 Task: Look for space in Nizhniy Tagil, Russia from 5th September, 2023 to 13th September, 2023 for 6 adults in price range Rs.15000 to Rs.20000. Place can be entire place with 3 bedrooms having 3 beds and 3 bathrooms. Property type can be house, flat, guest house. Amenities needed are: washing machine. Booking option can be shelf check-in. Required host language is English.
Action: Mouse moved to (407, 62)
Screenshot: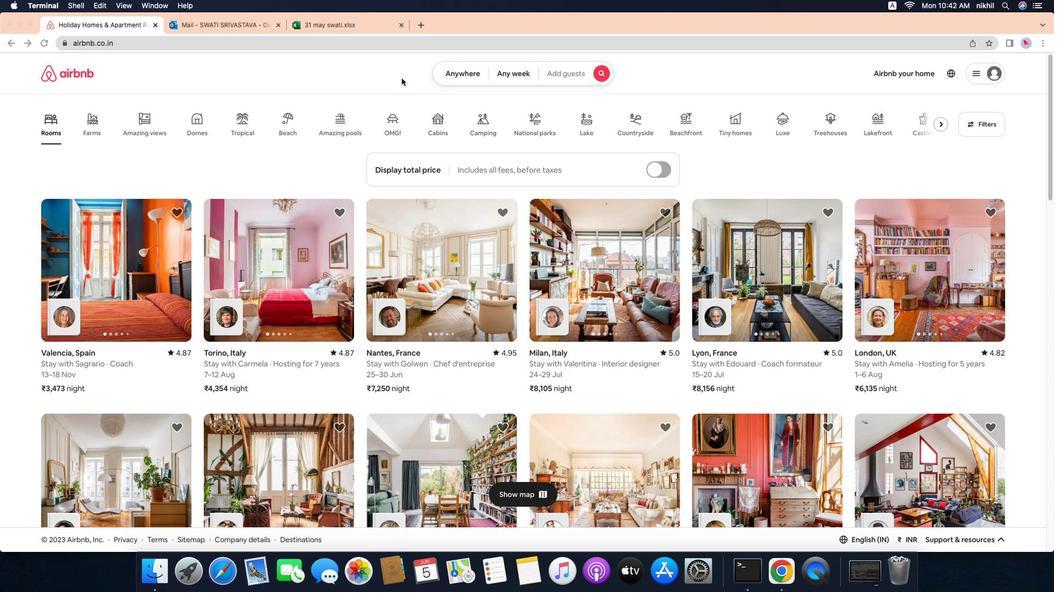 
Action: Mouse pressed left at (407, 62)
Screenshot: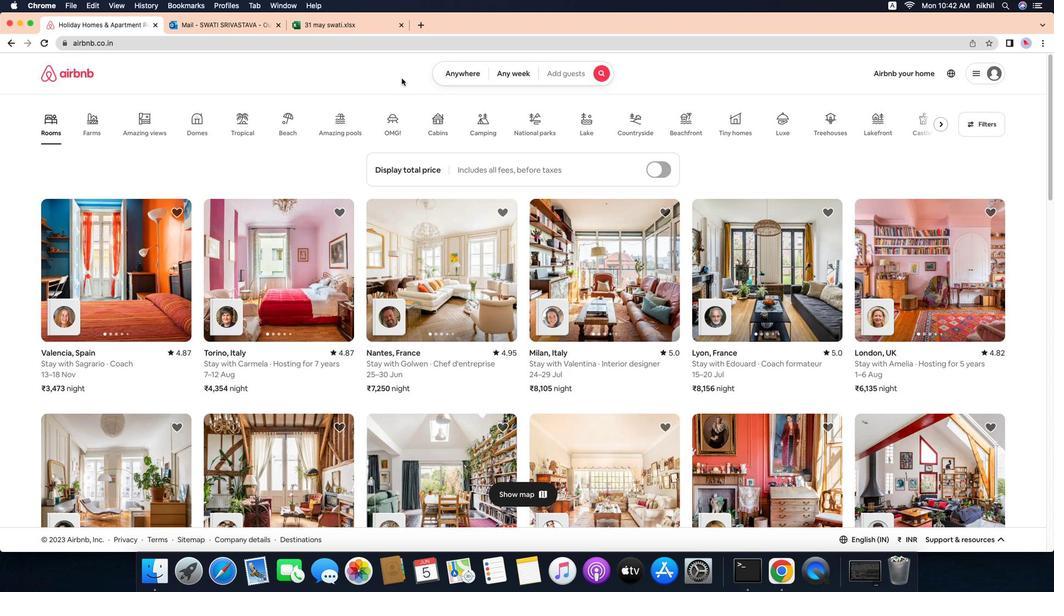 
Action: Mouse moved to (451, 56)
Screenshot: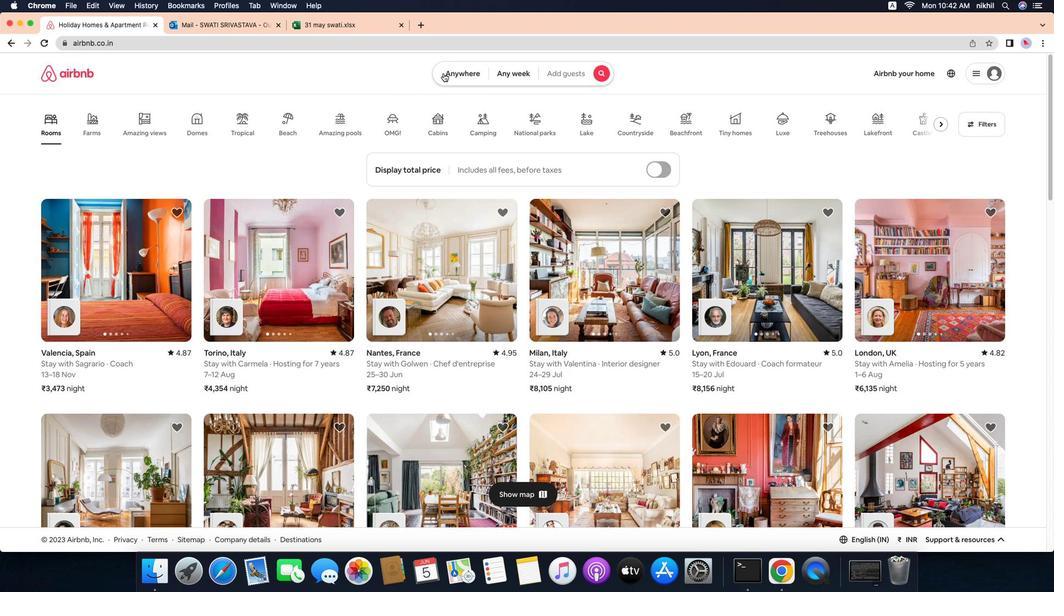 
Action: Mouse pressed left at (451, 56)
Screenshot: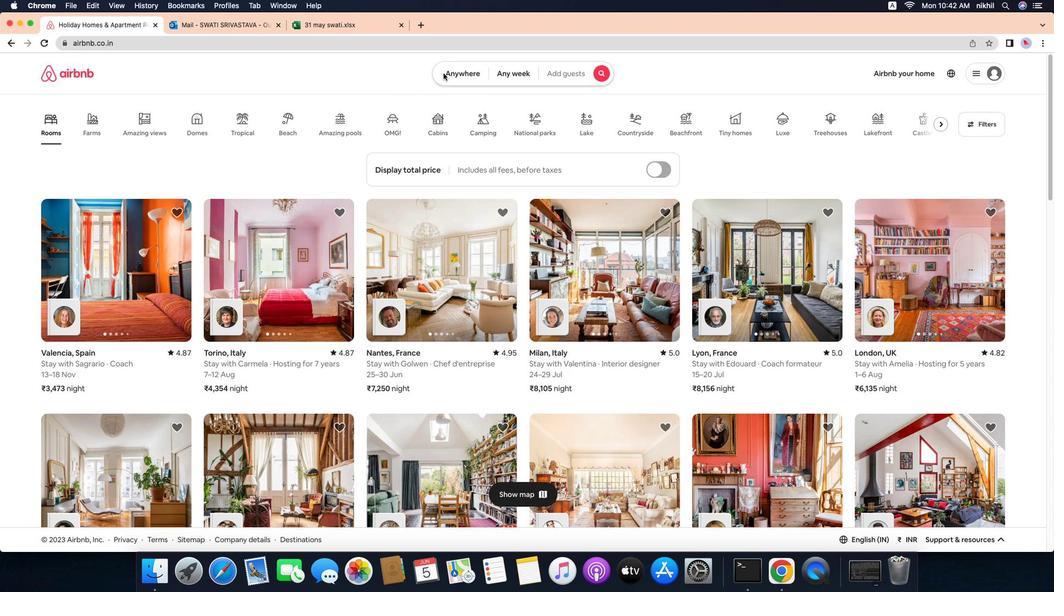 
Action: Mouse moved to (373, 99)
Screenshot: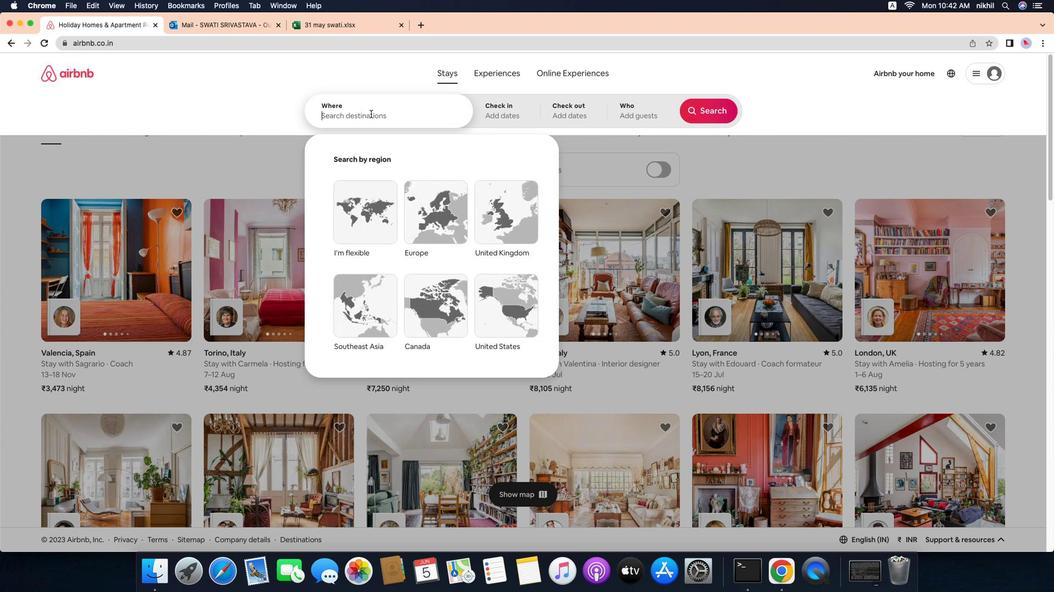 
Action: Mouse pressed left at (373, 99)
Screenshot: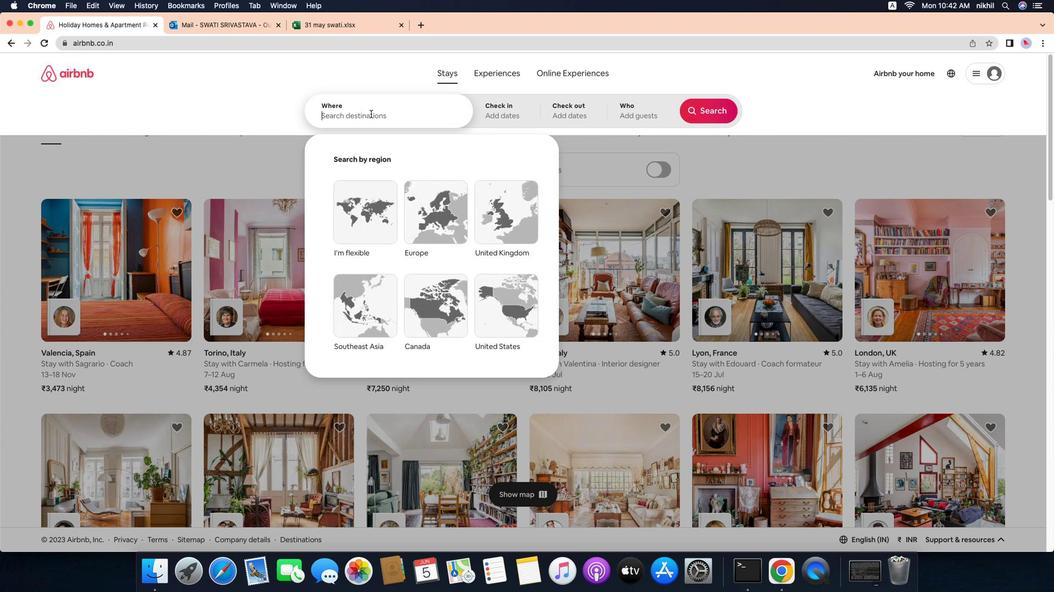 
Action: Key pressed Key.caps_lock'N'Key.caps_lock'i''z''h''n''i''y'Key.spaceKey.caps_lock'T'Key.caps_lock'a''g''i''l'','Key.spaceKey.caps_lock'R'Key.caps_lock'u''s''s''i''a'
Screenshot: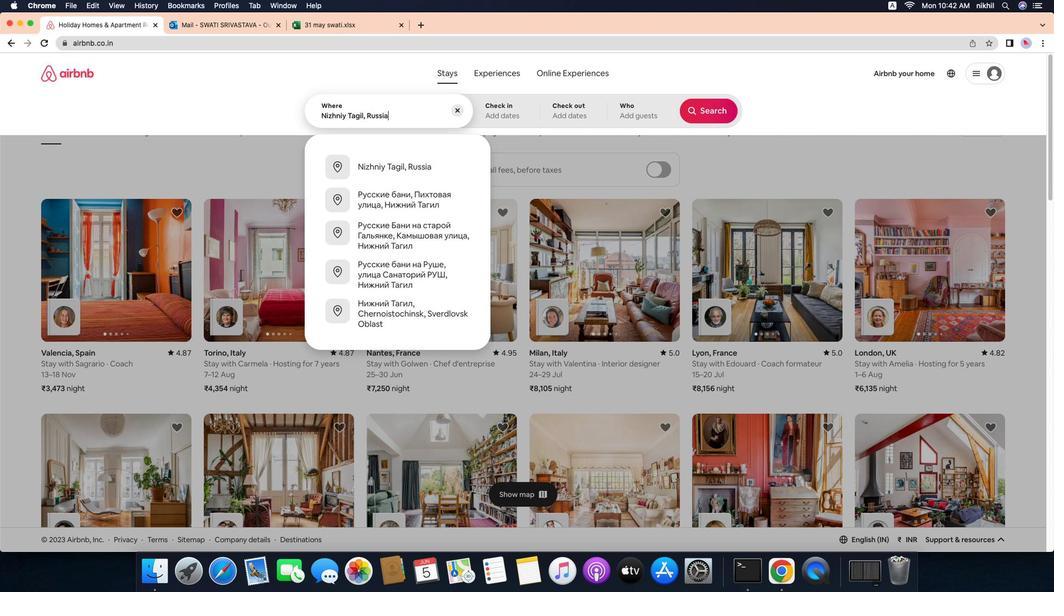 
Action: Mouse moved to (373, 99)
Screenshot: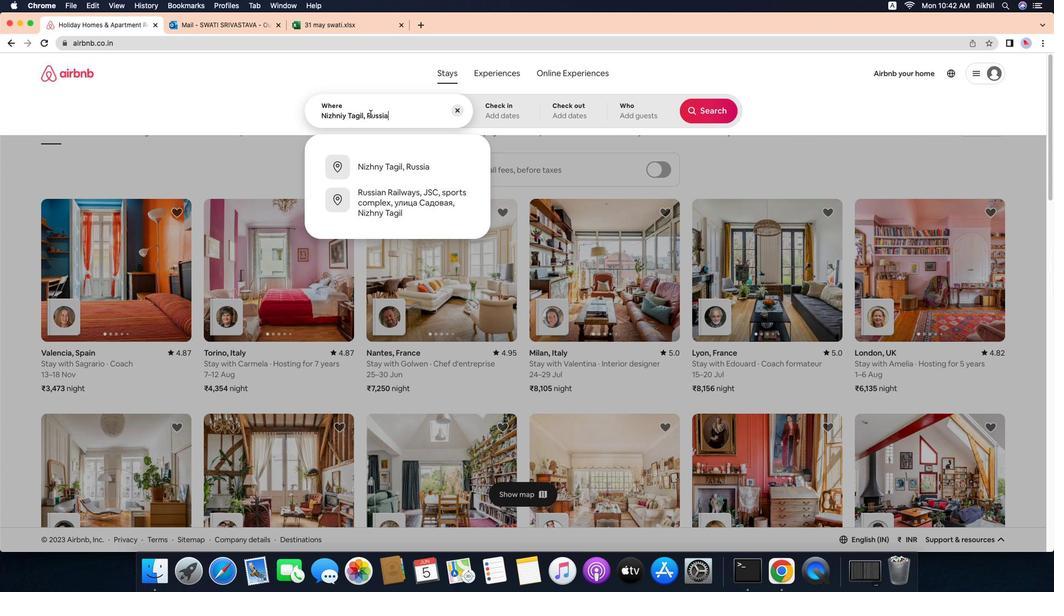 
Action: Key pressed Key.enter
Screenshot: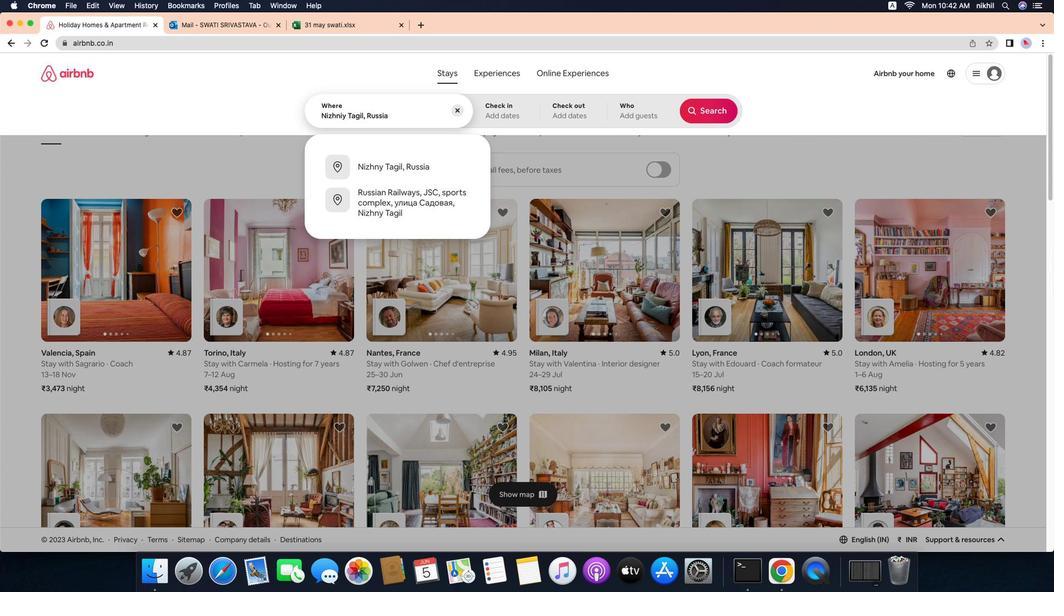 
Action: Mouse moved to (732, 187)
Screenshot: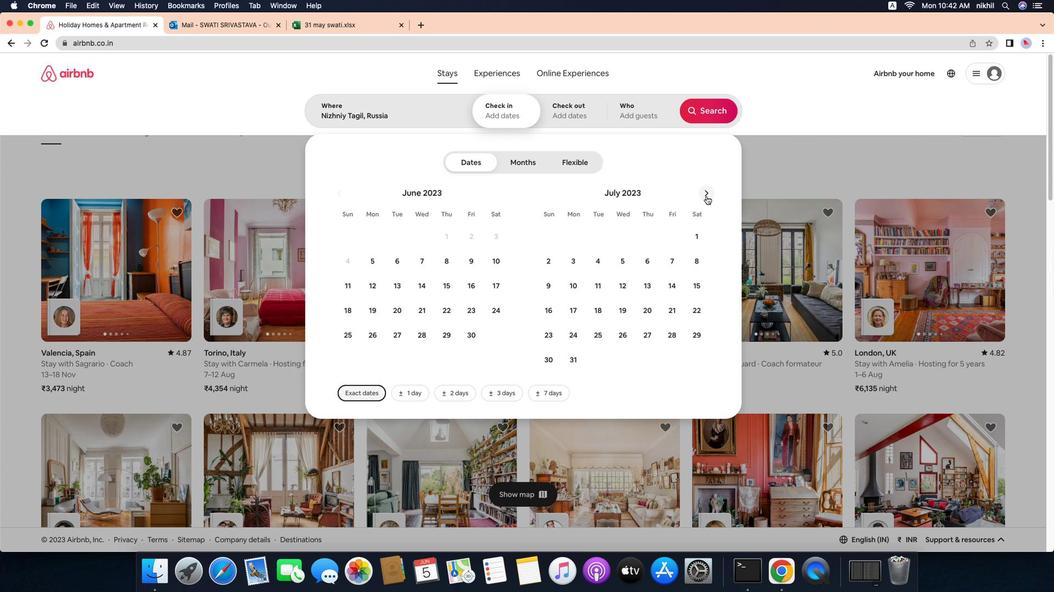 
Action: Mouse pressed left at (732, 187)
Screenshot: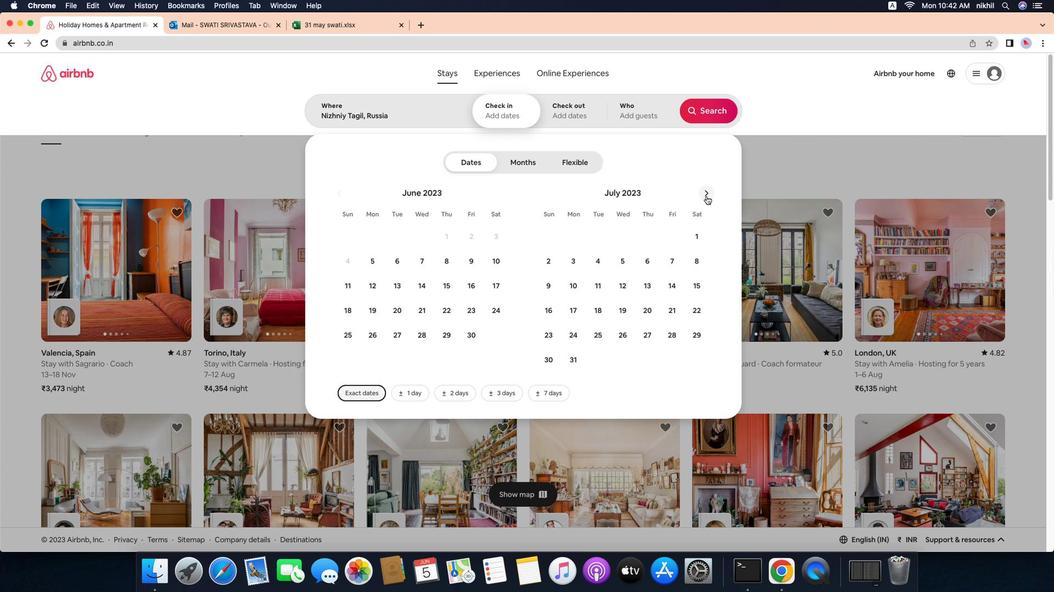 
Action: Mouse pressed left at (732, 187)
Screenshot: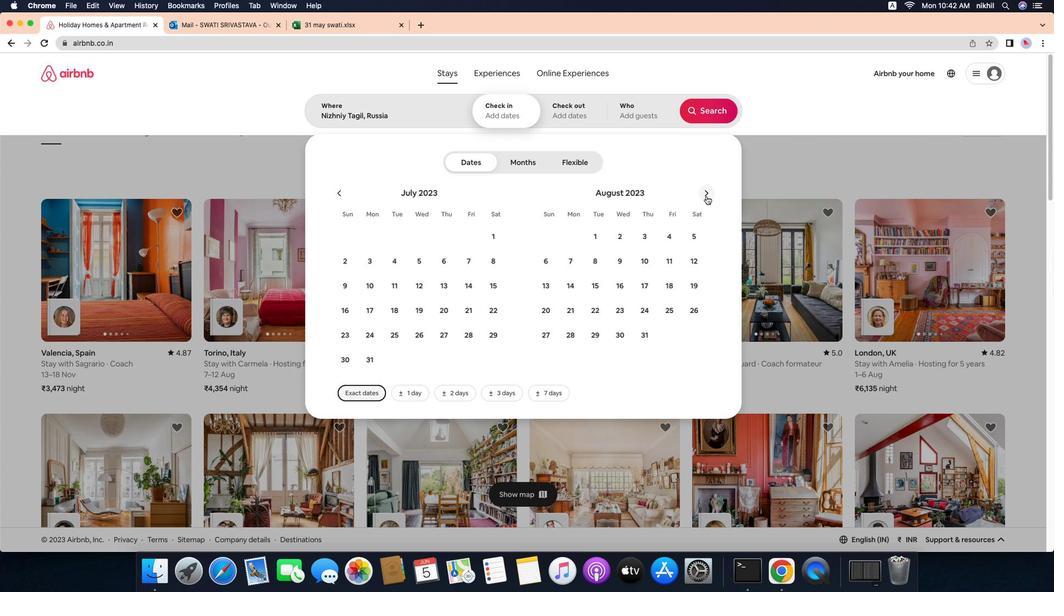 
Action: Mouse moved to (614, 259)
Screenshot: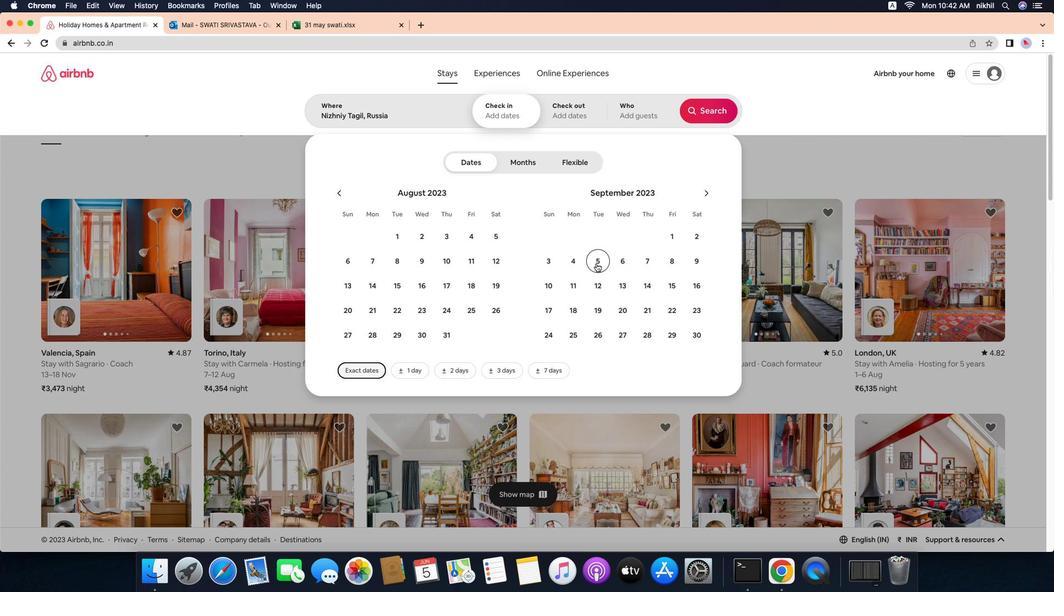 
Action: Mouse pressed left at (614, 259)
Screenshot: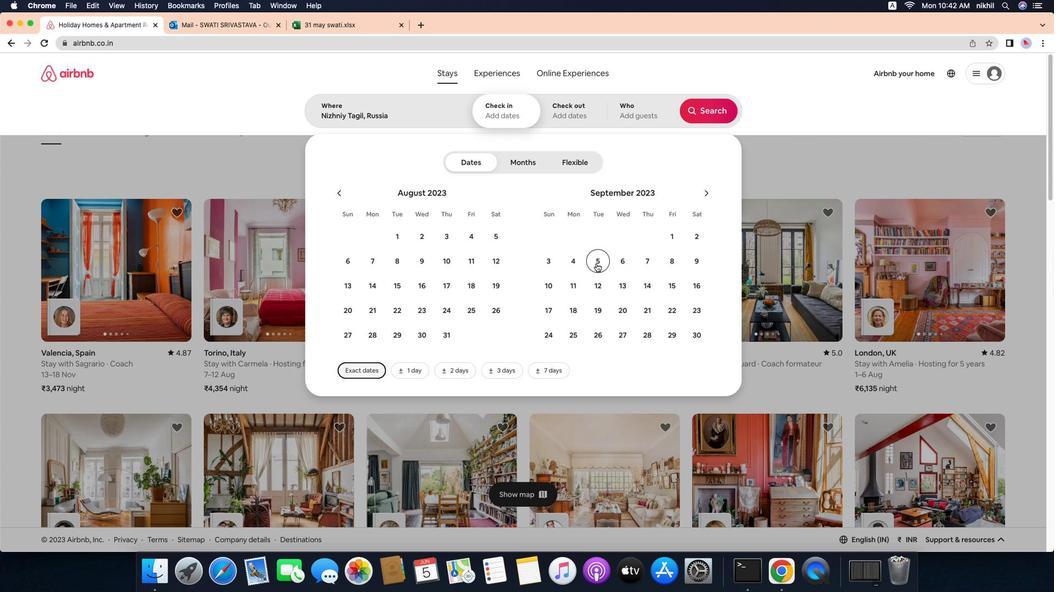 
Action: Mouse moved to (636, 278)
Screenshot: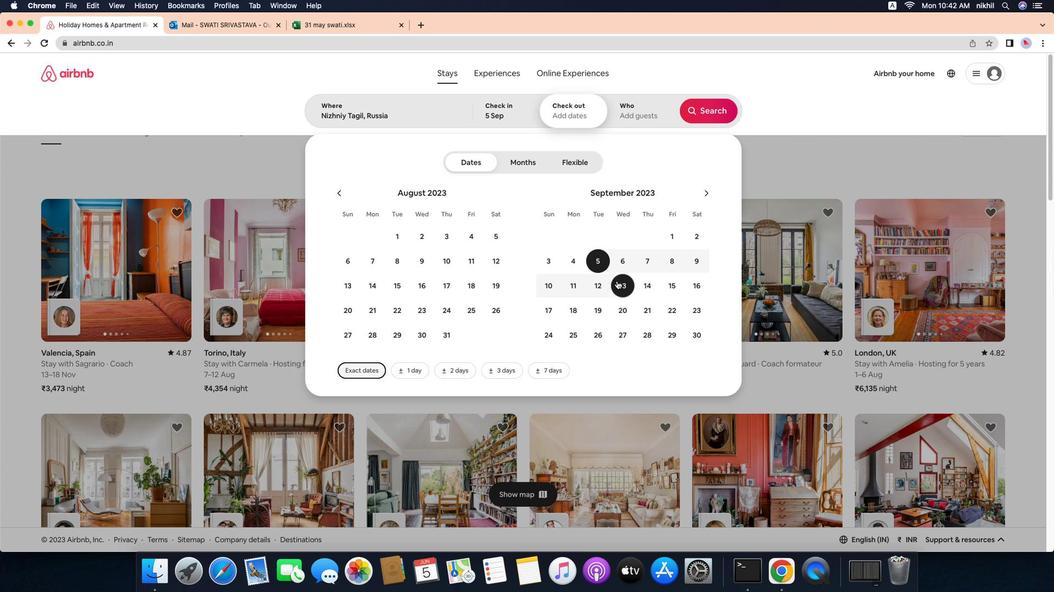 
Action: Mouse pressed left at (636, 278)
Screenshot: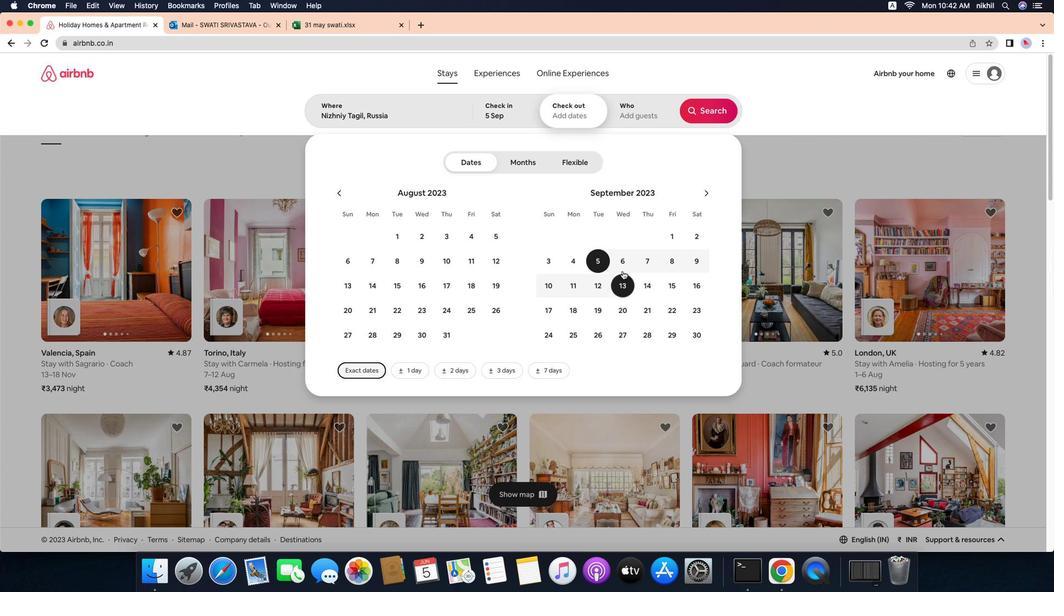 
Action: Mouse moved to (663, 99)
Screenshot: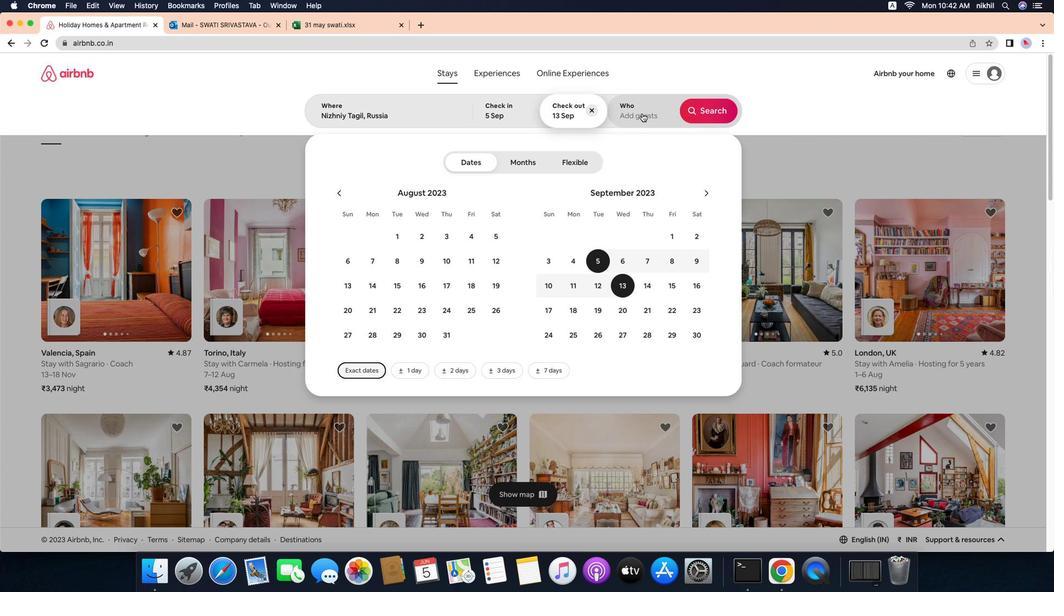 
Action: Mouse pressed left at (663, 99)
Screenshot: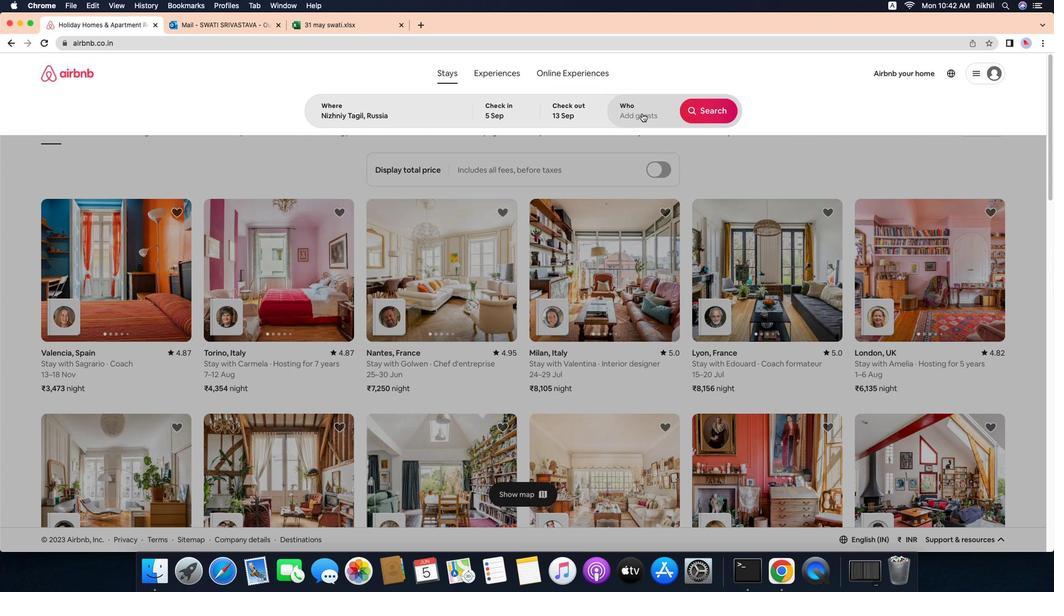 
Action: Mouse moved to (739, 152)
Screenshot: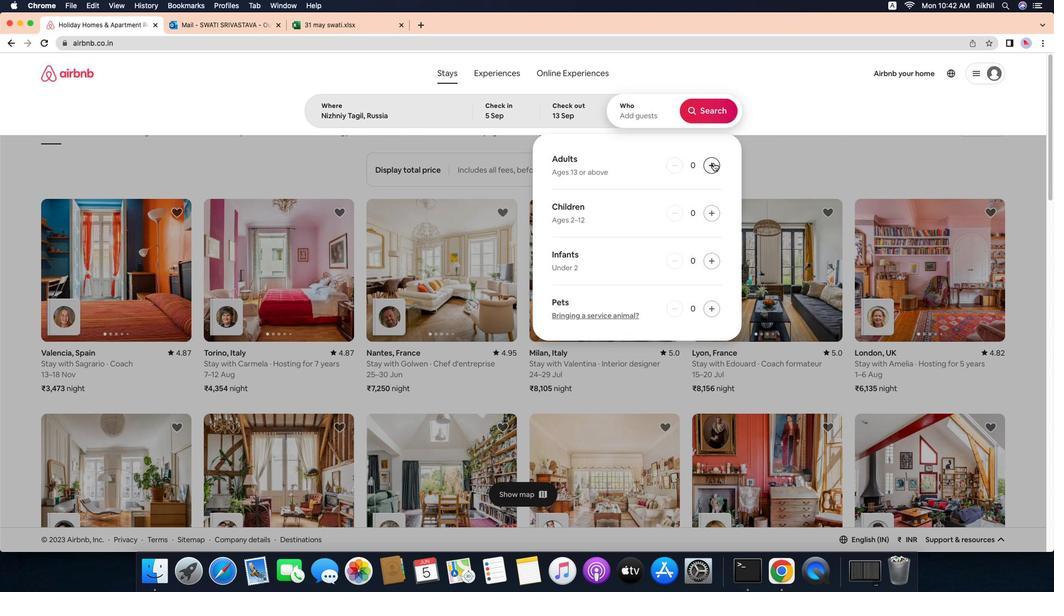 
Action: Mouse pressed left at (739, 152)
Screenshot: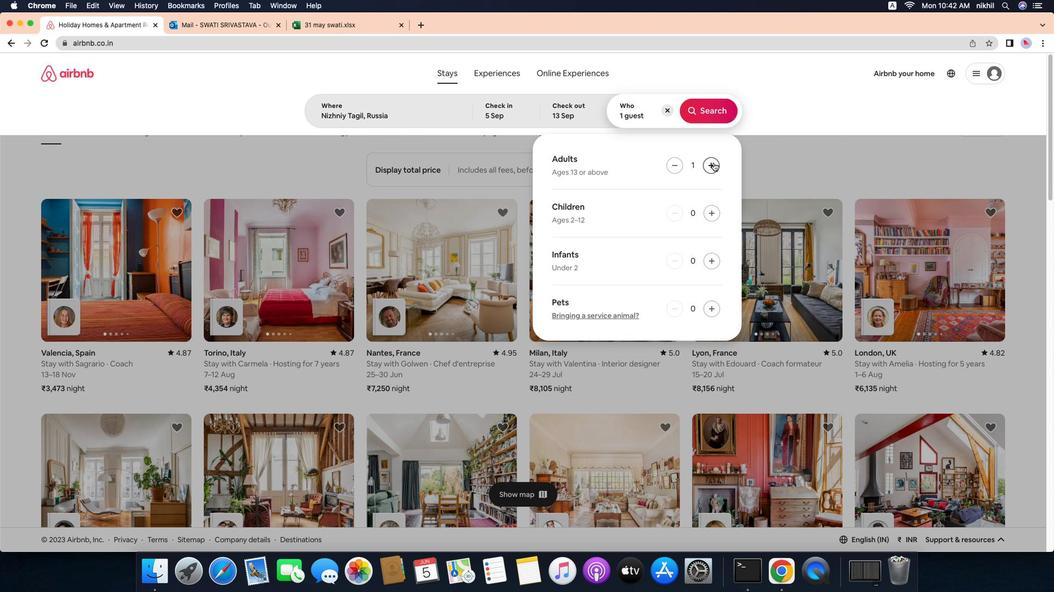 
Action: Mouse pressed left at (739, 152)
Screenshot: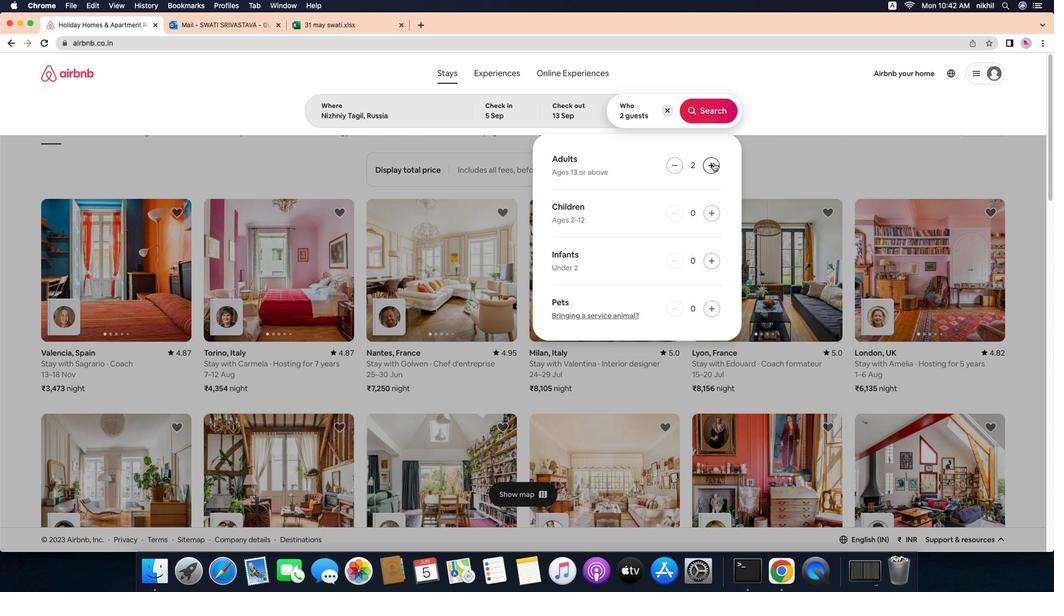 
Action: Mouse pressed left at (739, 152)
Screenshot: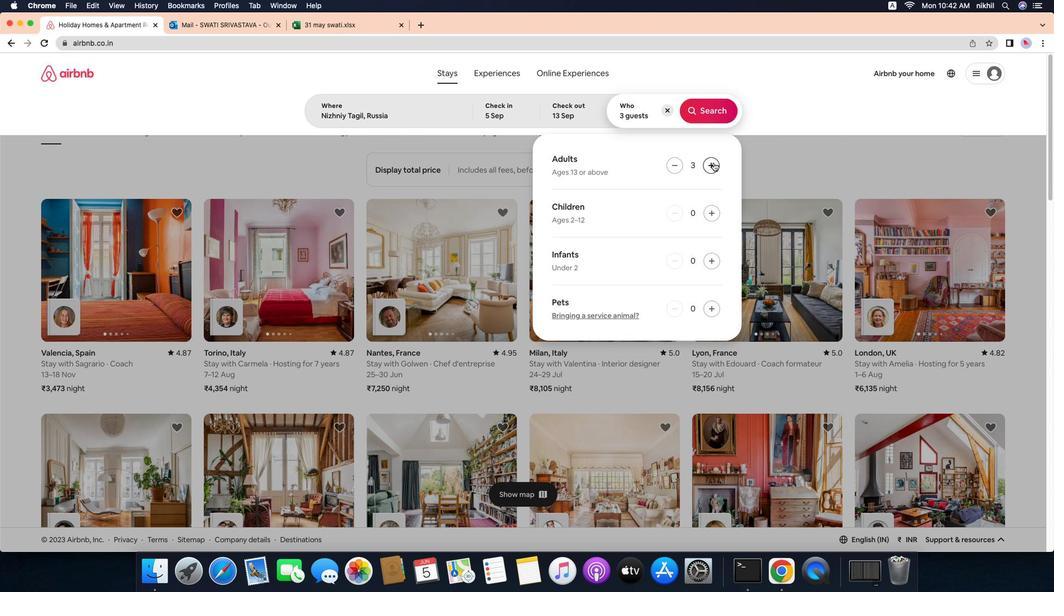 
Action: Mouse pressed left at (739, 152)
Screenshot: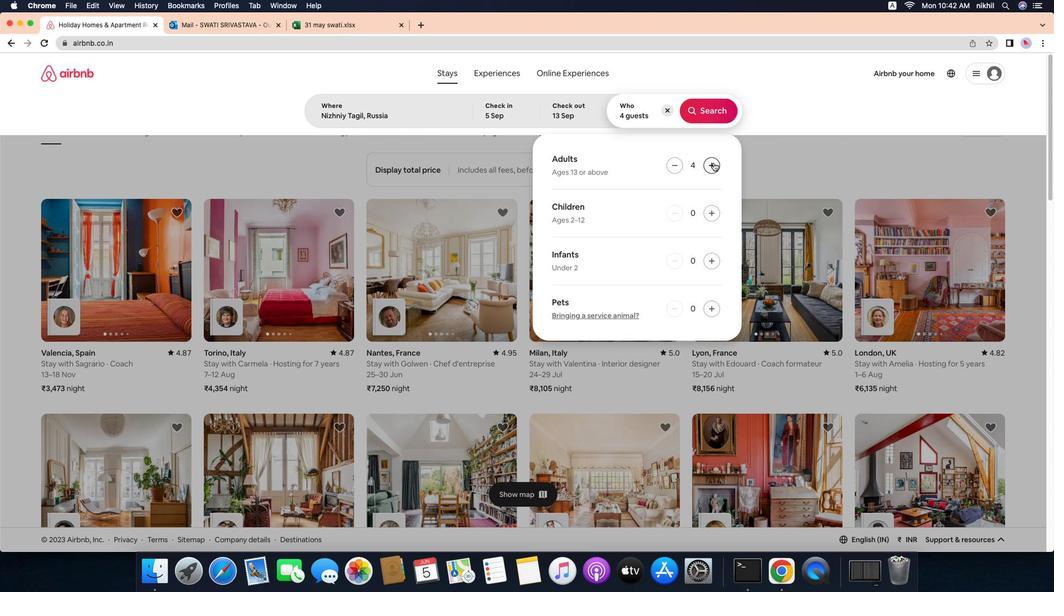 
Action: Mouse pressed left at (739, 152)
Screenshot: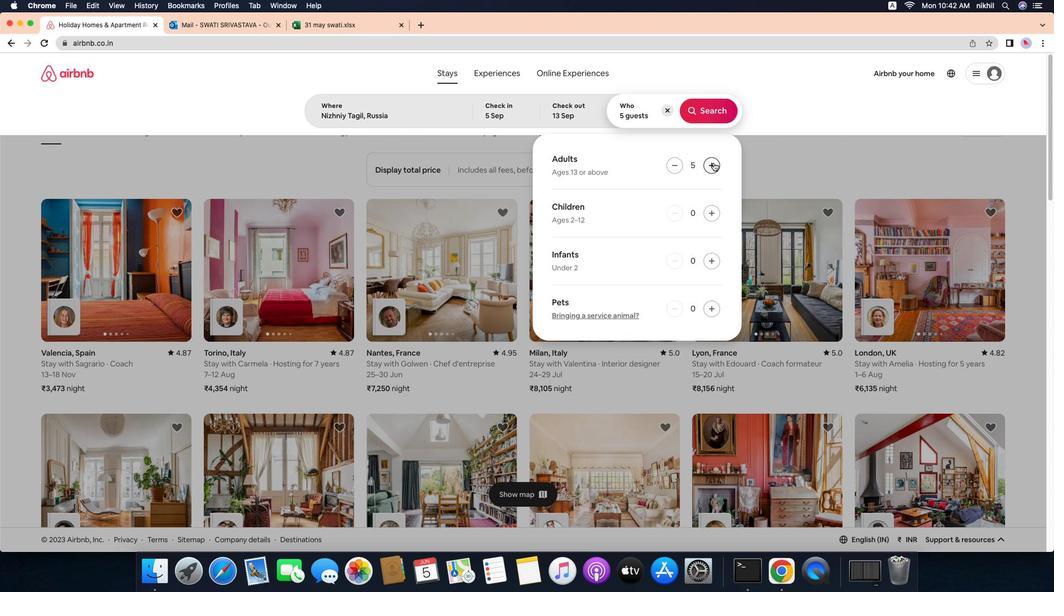 
Action: Mouse pressed left at (739, 152)
Screenshot: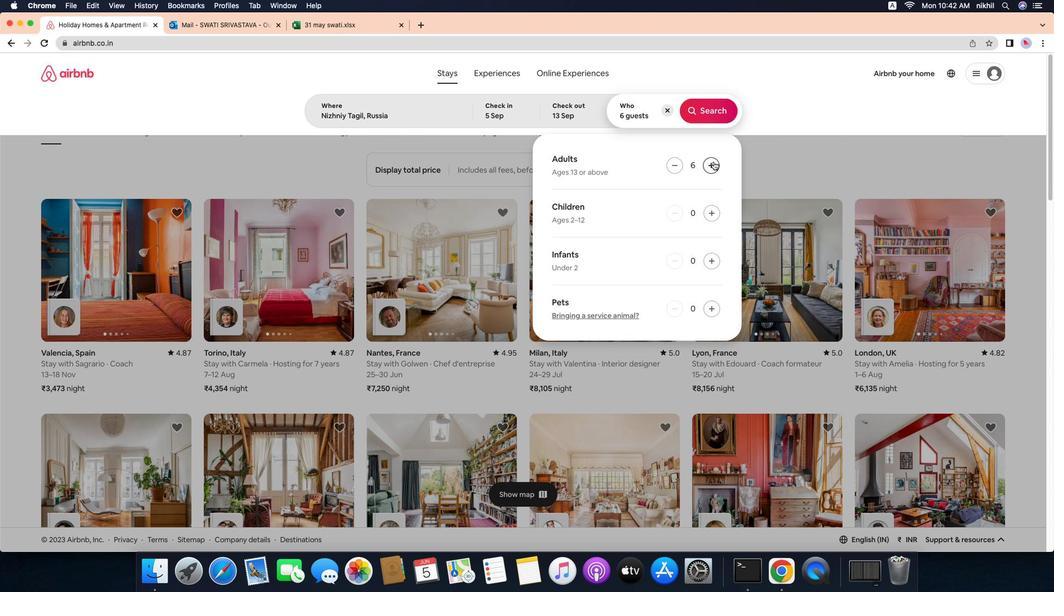 
Action: Mouse moved to (739, 102)
Screenshot: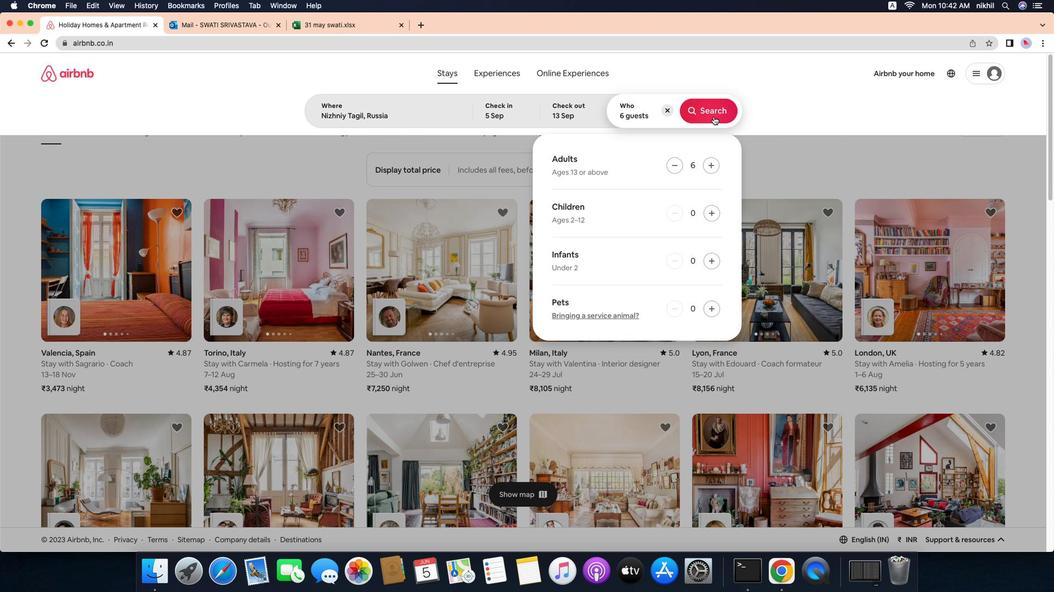 
Action: Mouse pressed left at (739, 102)
Screenshot: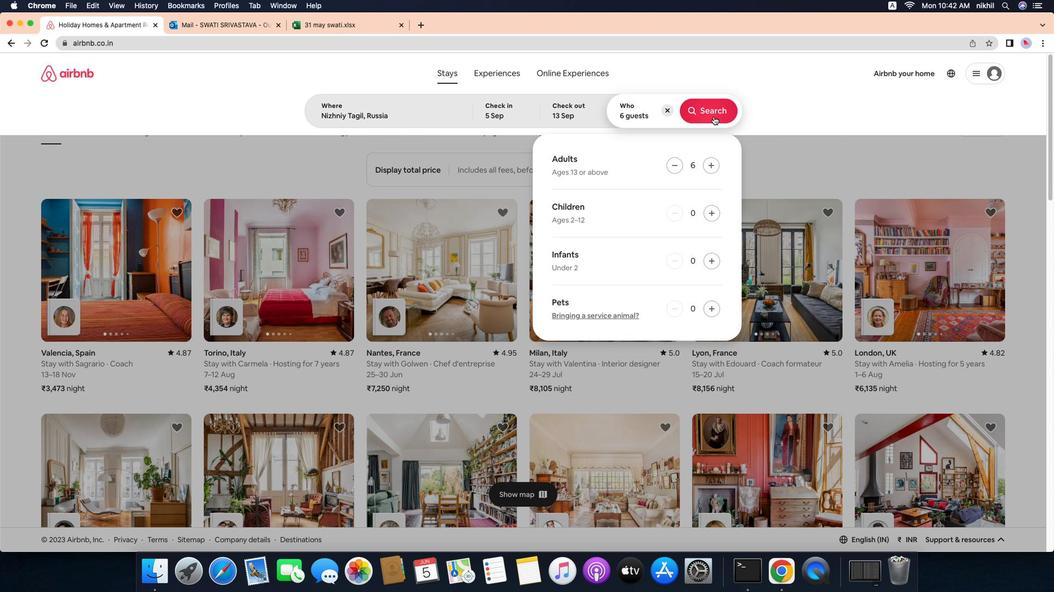 
Action: Mouse moved to (1042, 108)
Screenshot: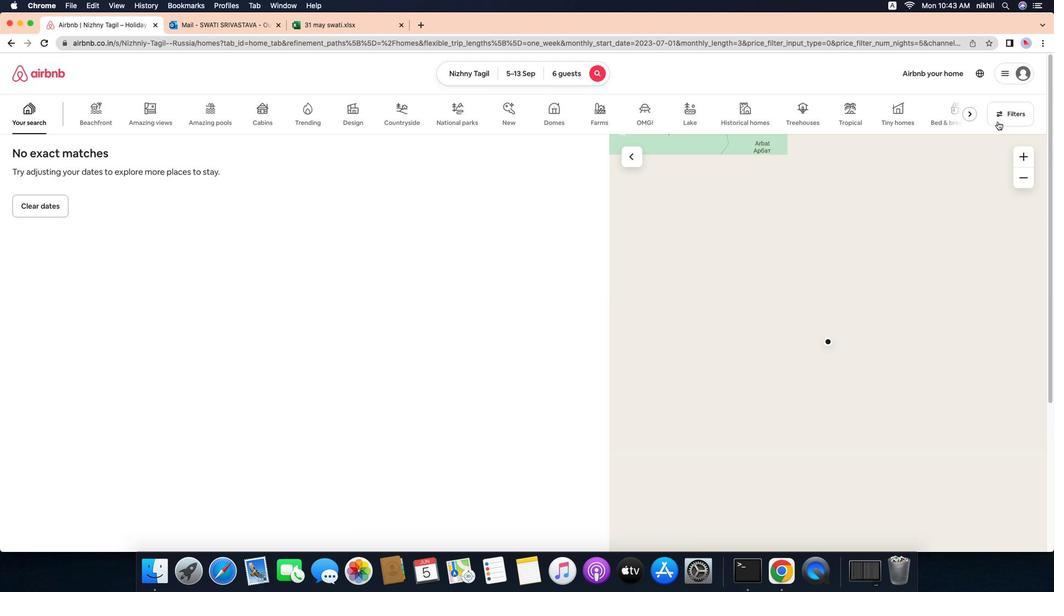 
Action: Mouse pressed left at (1042, 108)
Screenshot: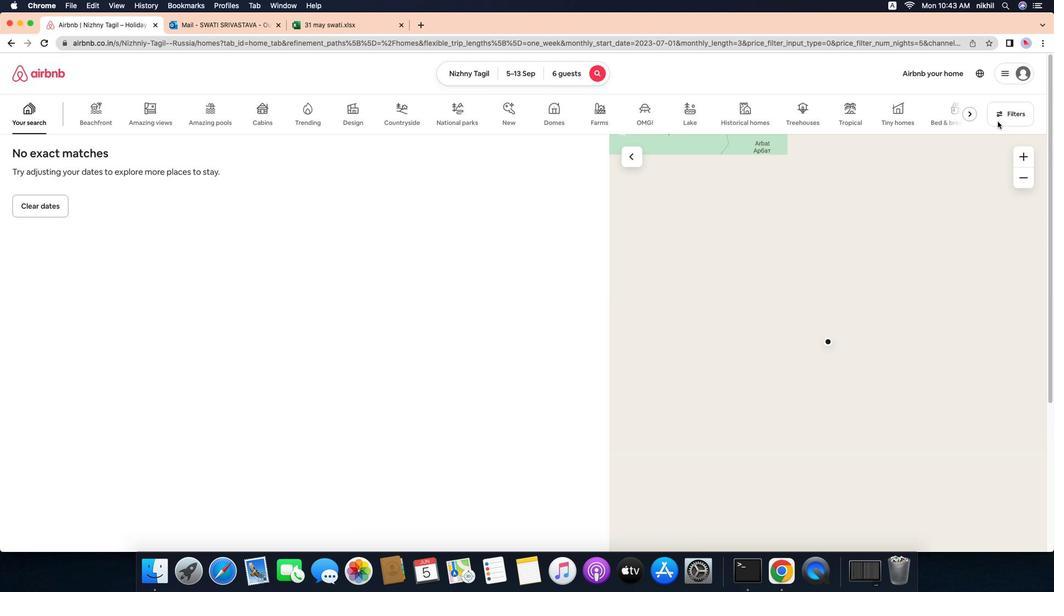 
Action: Mouse moved to (423, 370)
Screenshot: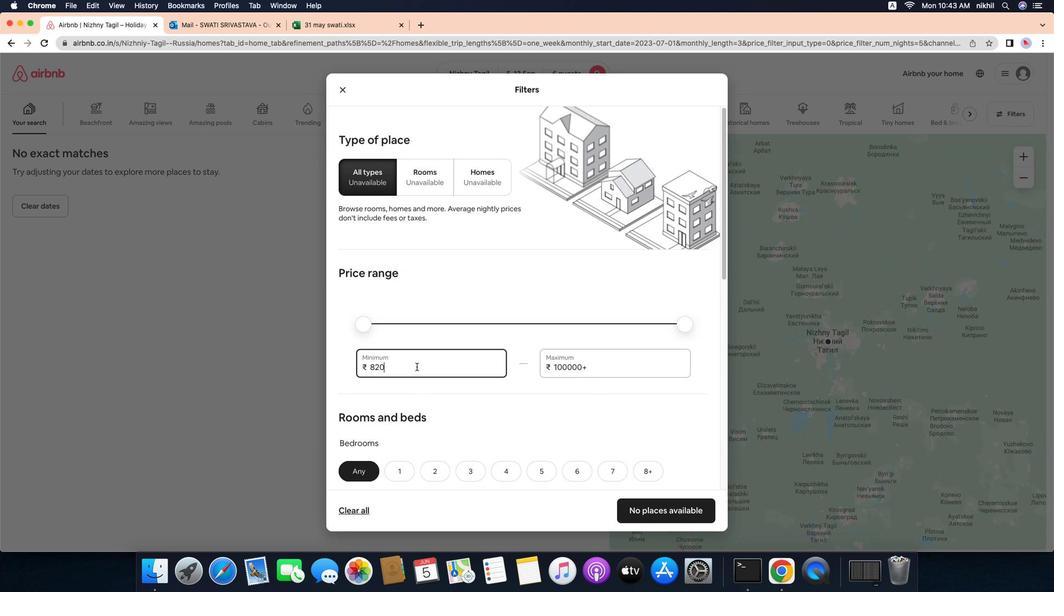 
Action: Mouse pressed left at (423, 370)
Screenshot: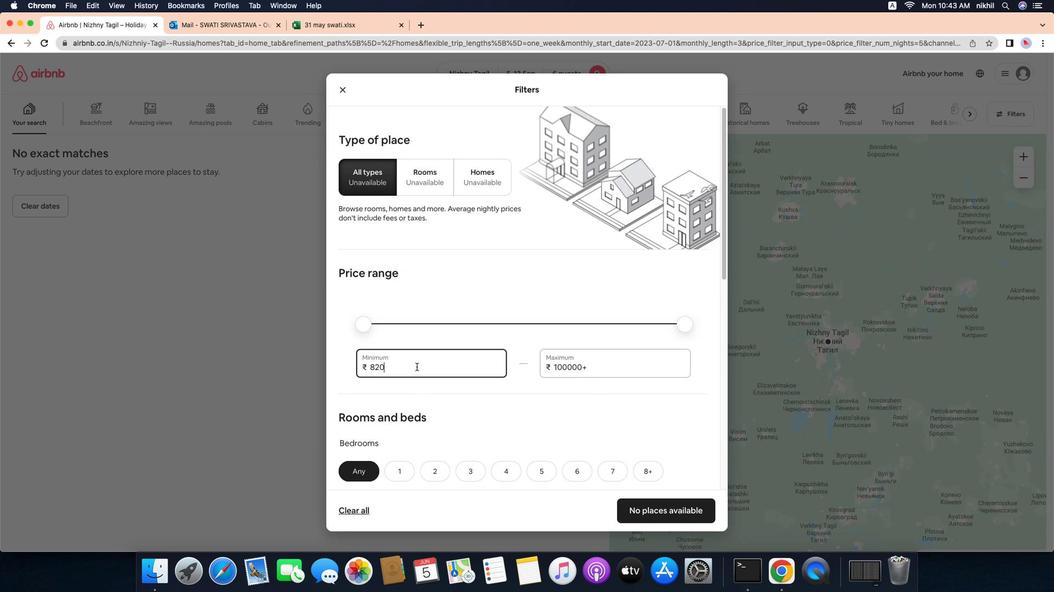 
Action: Mouse moved to (422, 369)
Screenshot: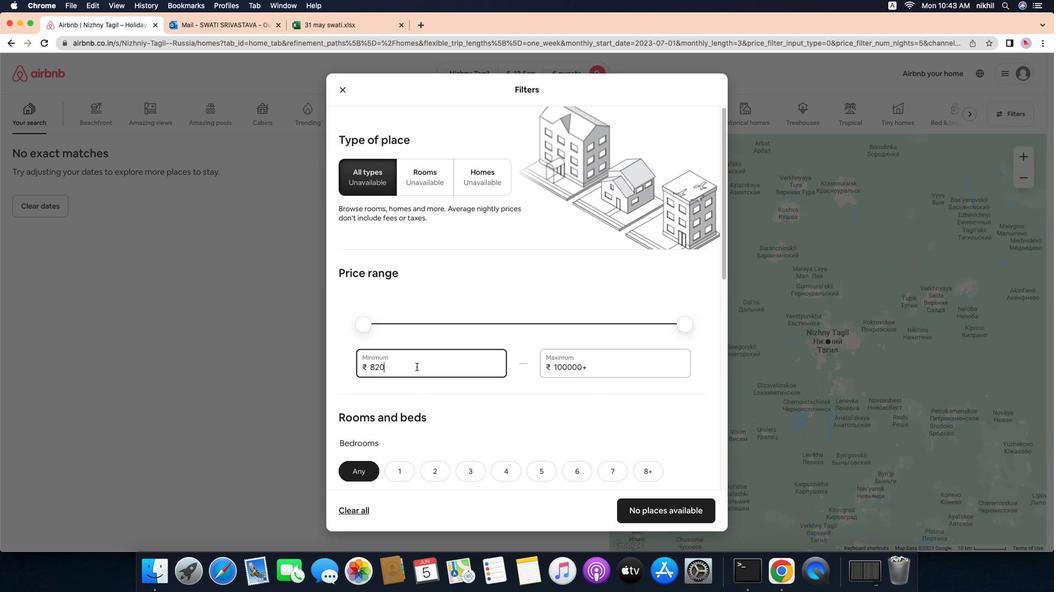 
Action: Key pressed Key.backspaceKey.backspaceKey.backspaceKey.backspace'1''5''0''0''0'
Screenshot: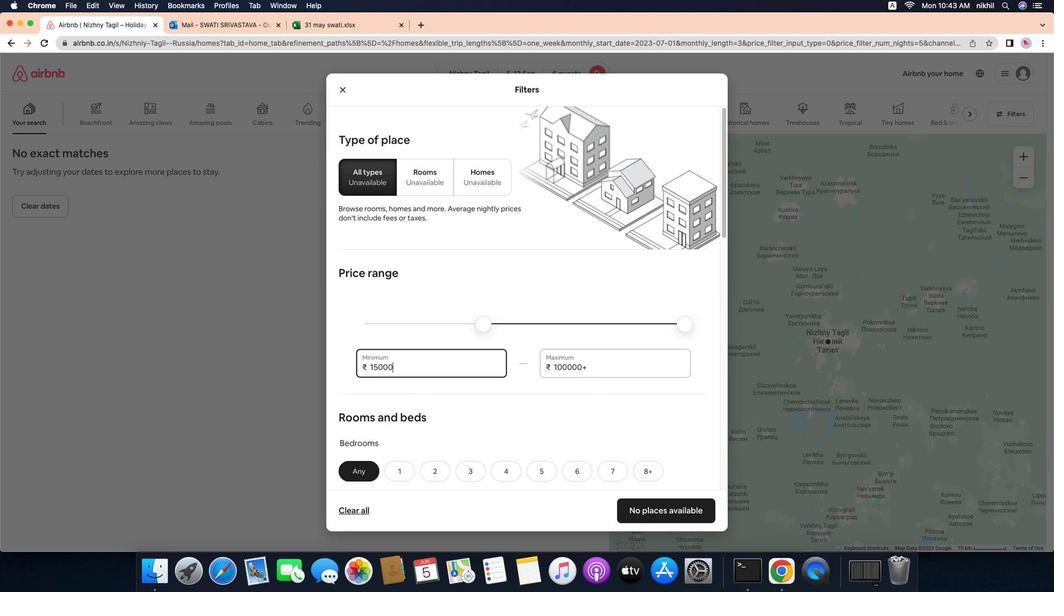 
Action: Mouse moved to (642, 377)
Screenshot: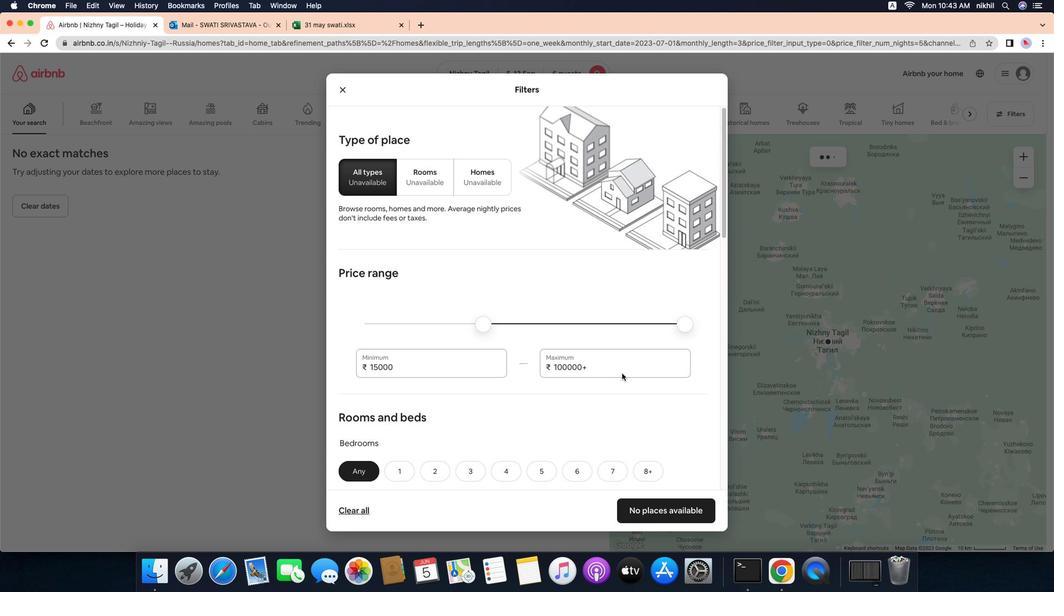 
Action: Mouse pressed left at (642, 377)
Screenshot: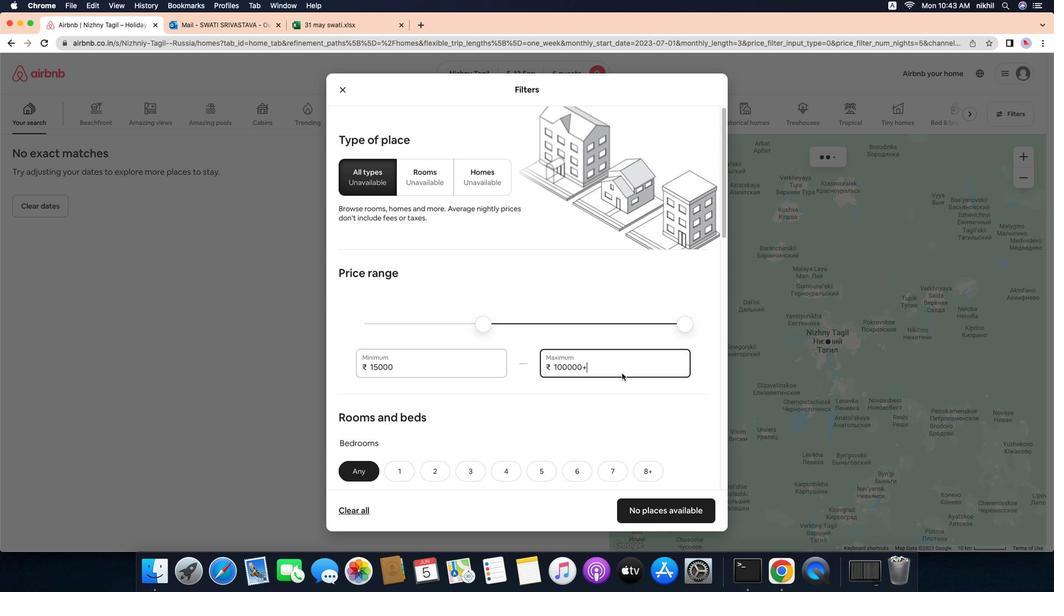 
Action: Mouse moved to (642, 377)
Screenshot: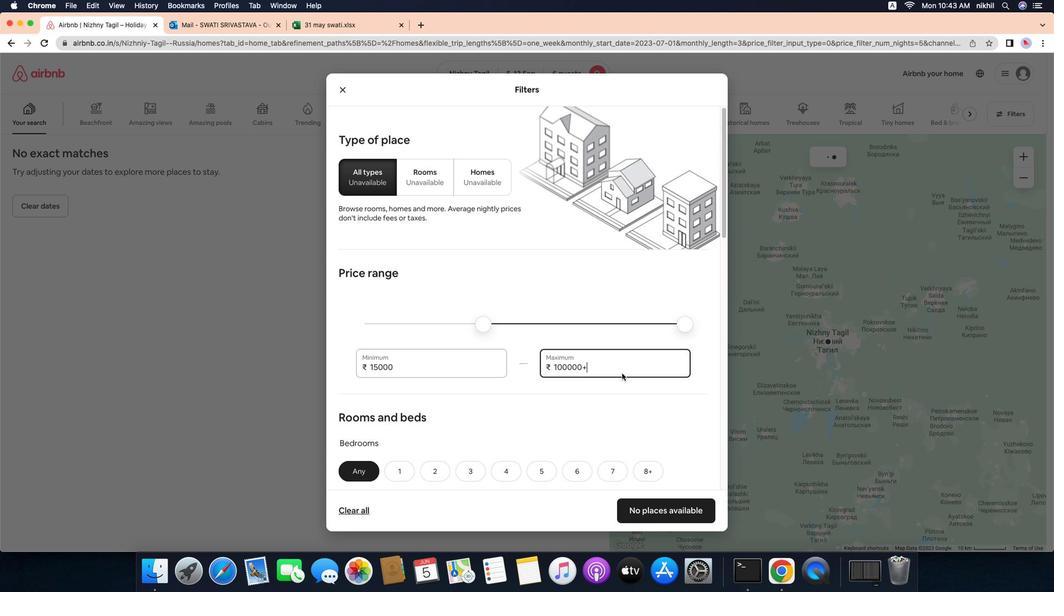 
Action: Key pressed Key.backspaceKey.backspaceKey.backspaceKey.backspaceKey.backspaceKey.backspaceKey.backspaceKey.backspace'2''0''0''0''0'
Screenshot: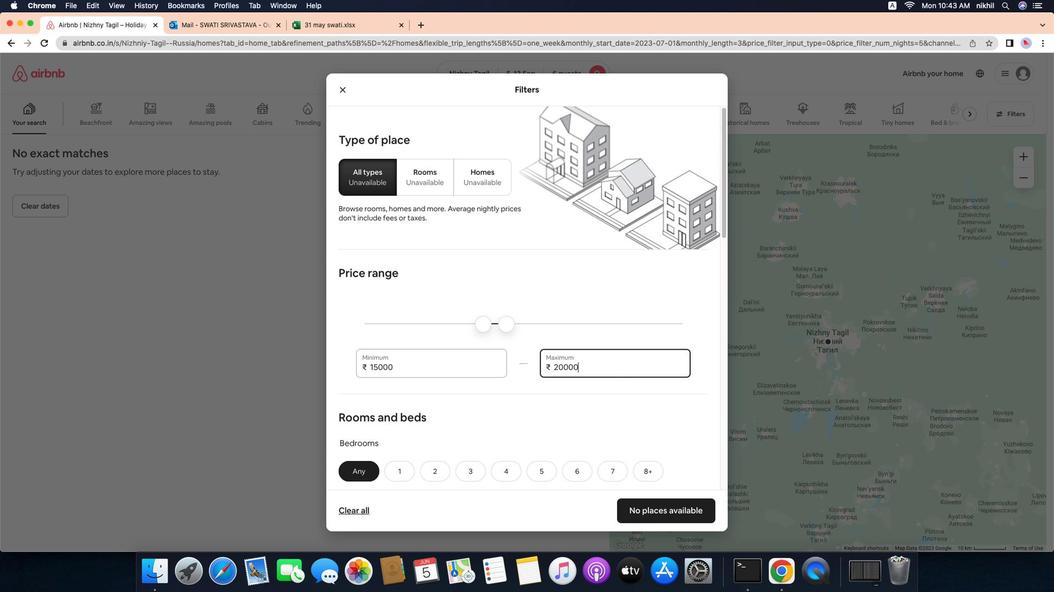 
Action: Mouse moved to (568, 355)
Screenshot: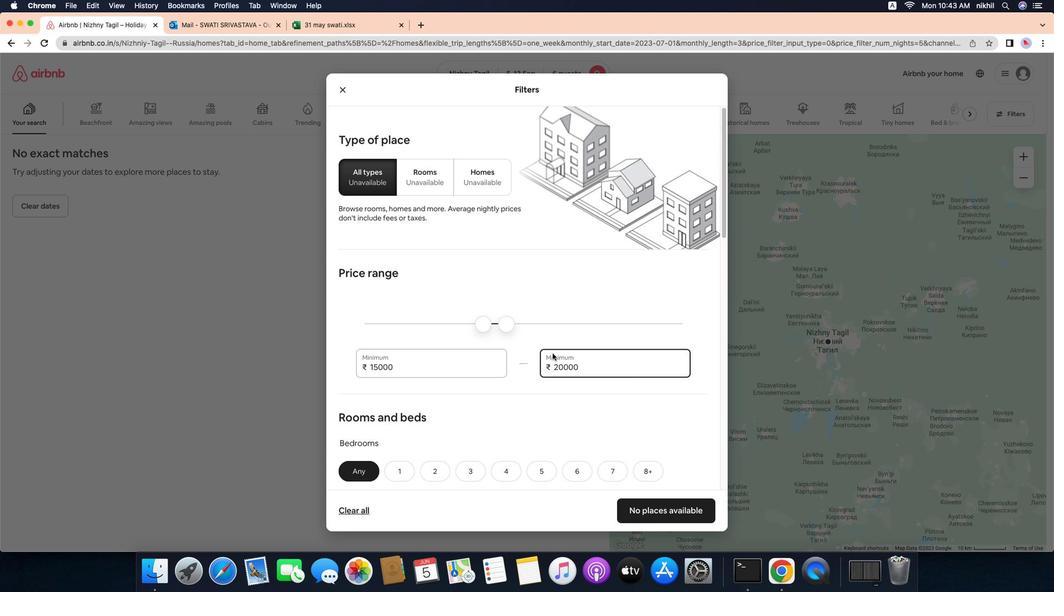 
Action: Mouse scrolled (568, 355) with delta (-20, -21)
Screenshot: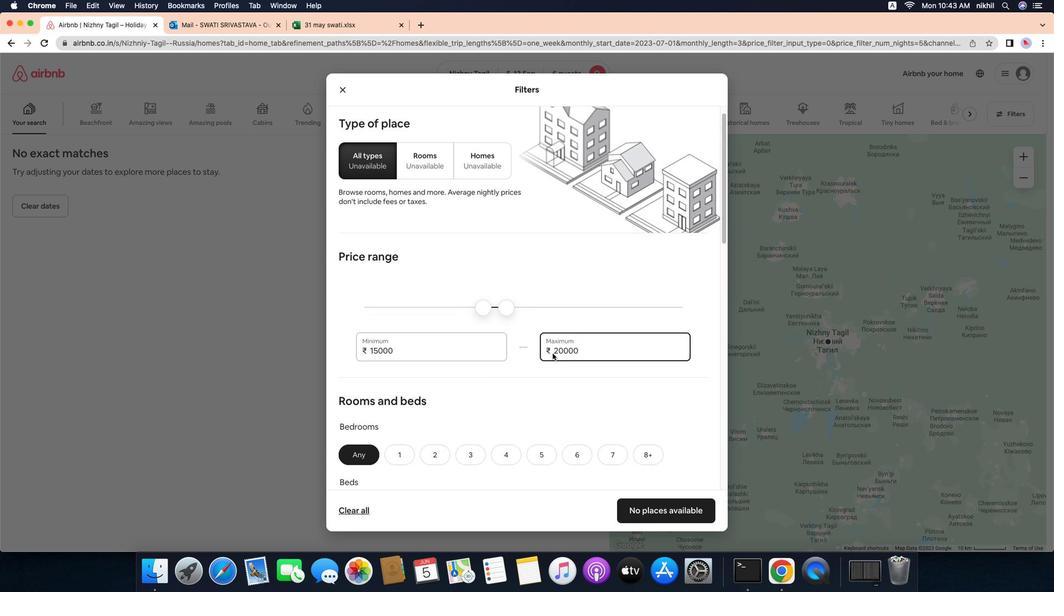 
Action: Mouse scrolled (568, 355) with delta (-20, -21)
Screenshot: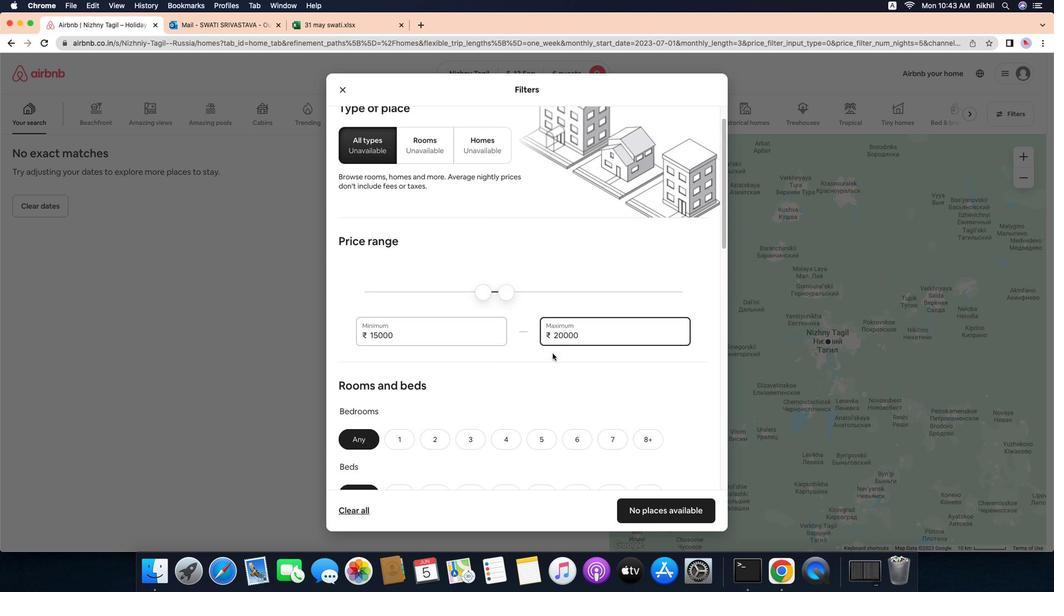 
Action: Mouse scrolled (568, 355) with delta (-20, -21)
Screenshot: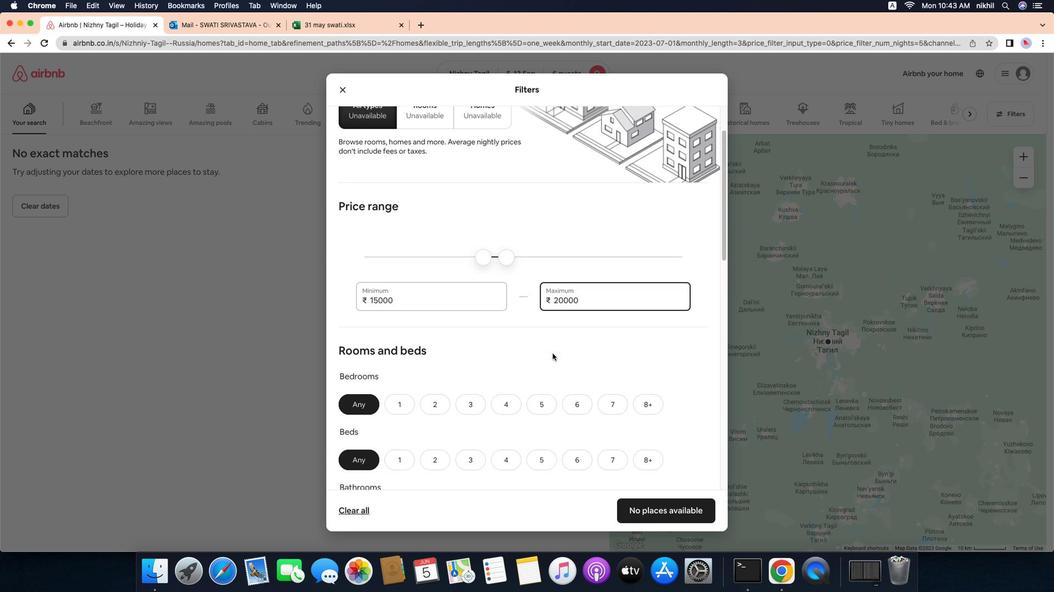 
Action: Mouse scrolled (568, 355) with delta (-20, -21)
Screenshot: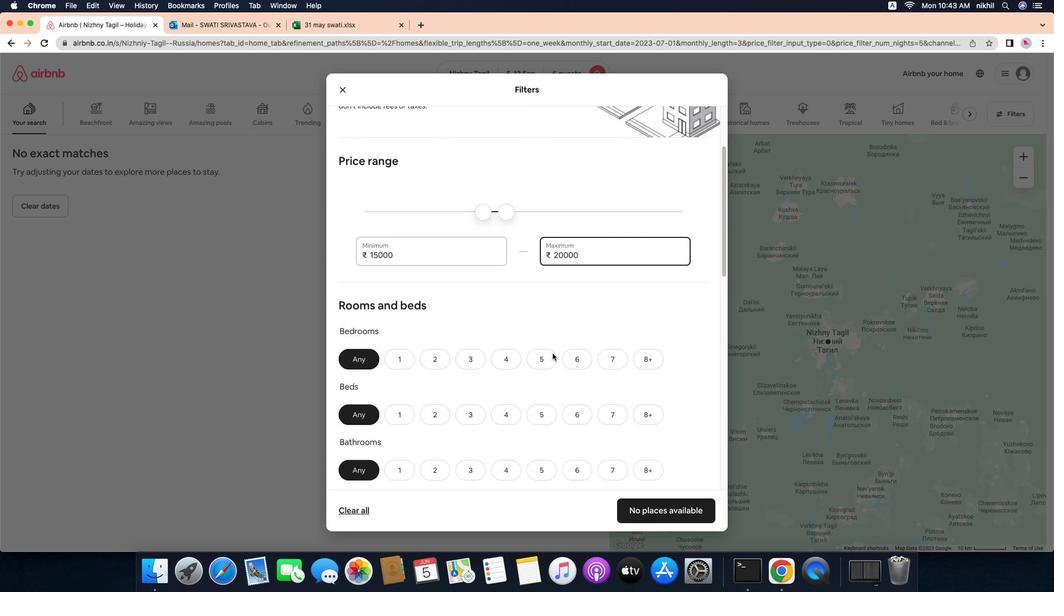 
Action: Mouse moved to (564, 355)
Screenshot: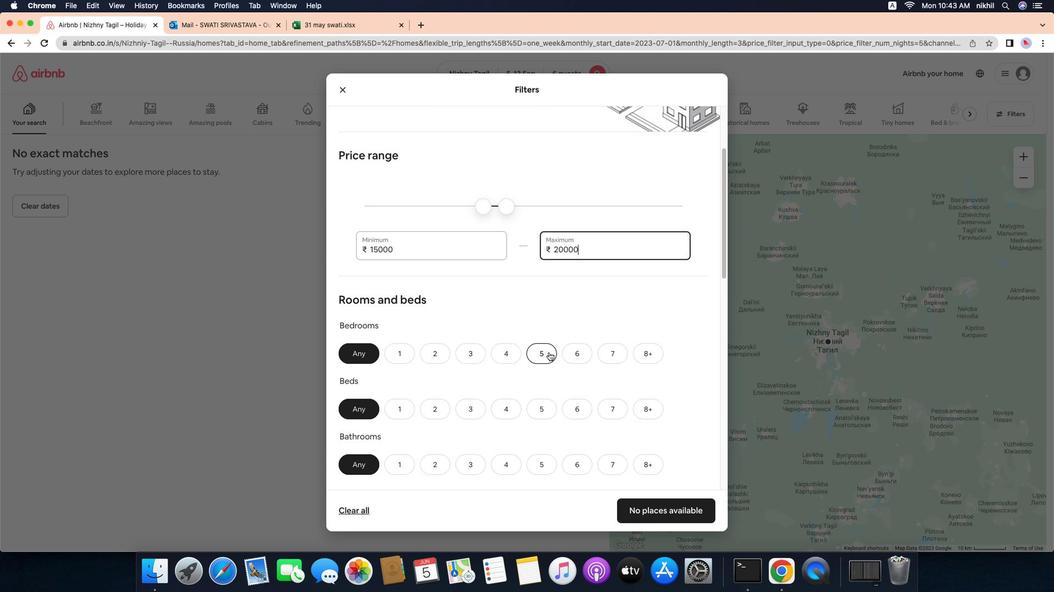 
Action: Mouse scrolled (564, 355) with delta (-20, -21)
Screenshot: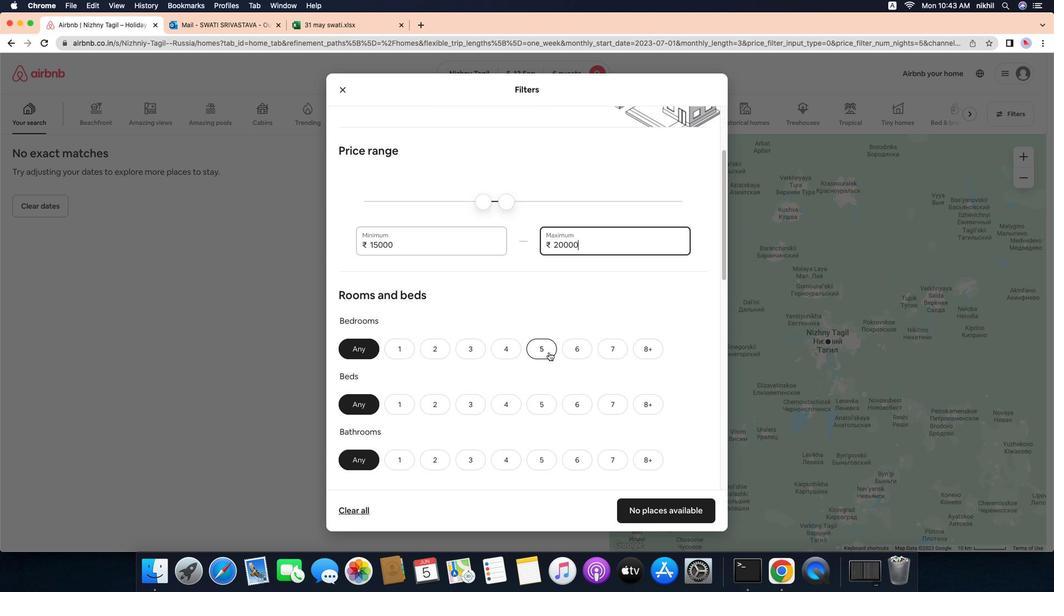 
Action: Mouse scrolled (564, 355) with delta (-20, -21)
Screenshot: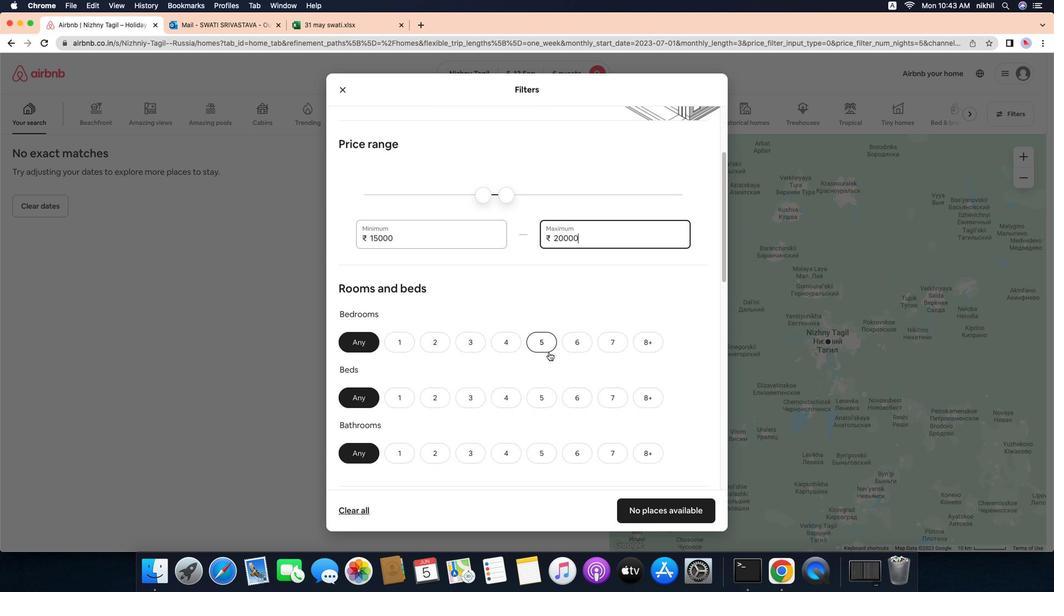 
Action: Mouse moved to (481, 340)
Screenshot: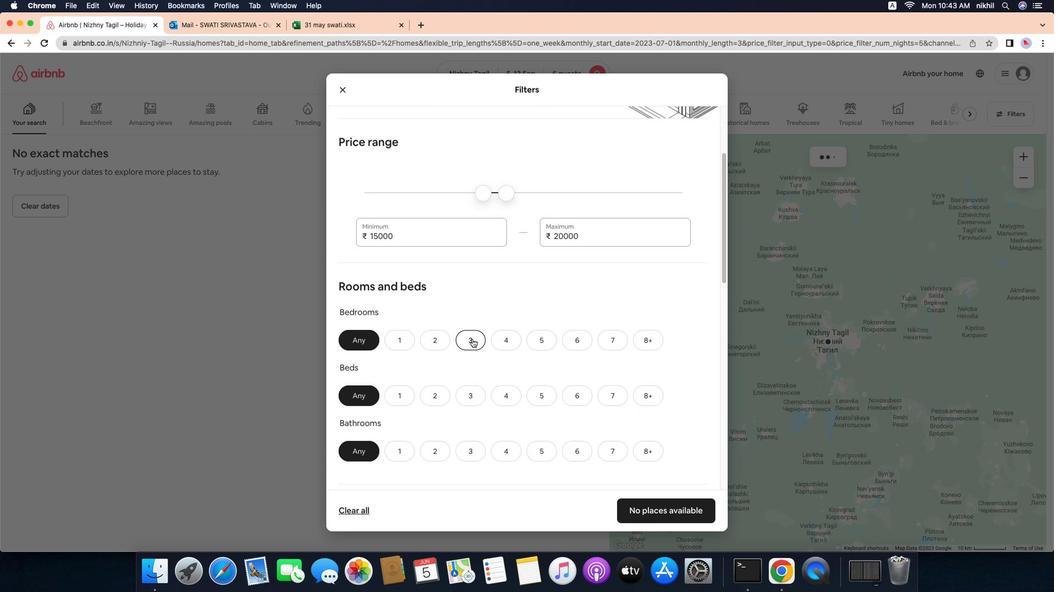 
Action: Mouse pressed left at (481, 340)
Screenshot: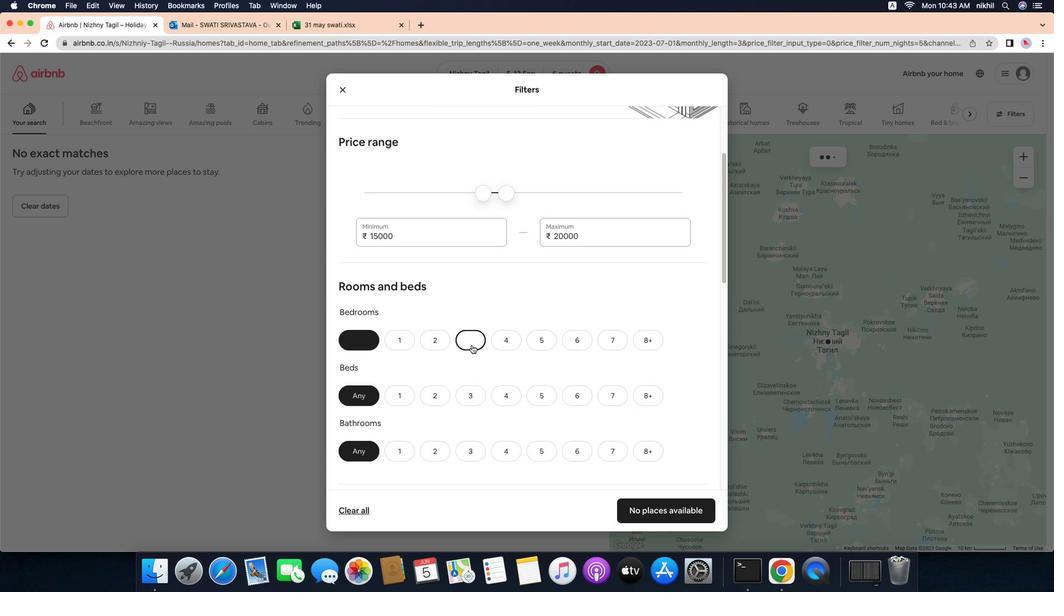 
Action: Mouse moved to (483, 400)
Screenshot: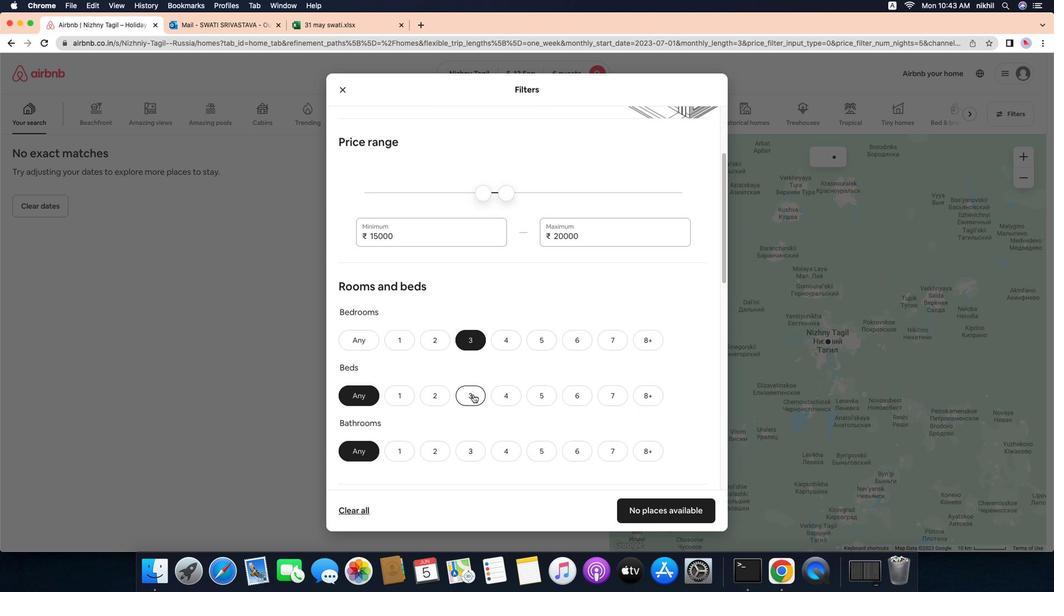 
Action: Mouse pressed left at (483, 400)
Screenshot: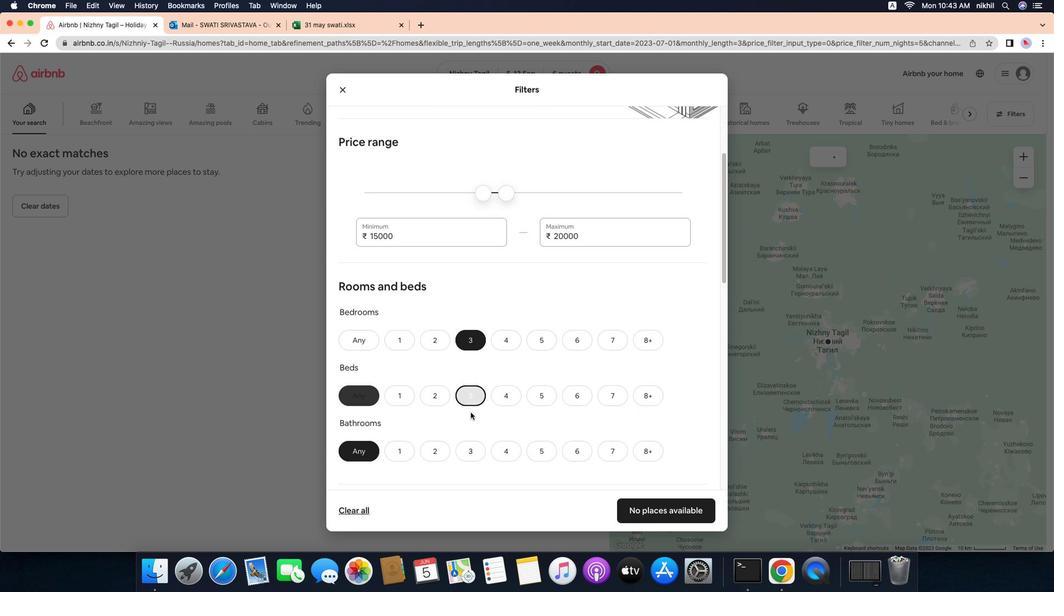 
Action: Mouse moved to (479, 457)
Screenshot: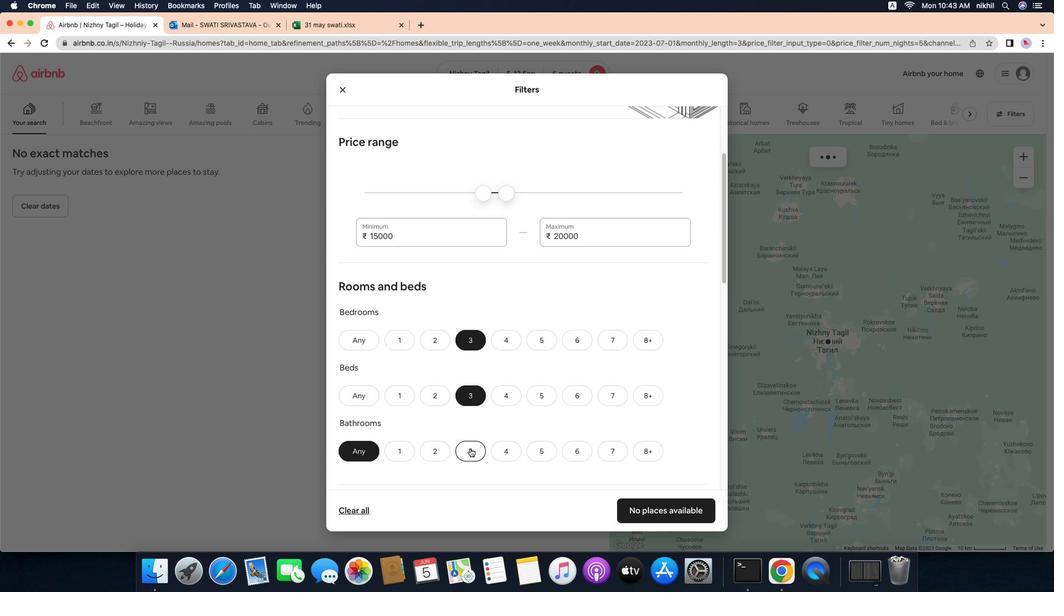 
Action: Mouse pressed left at (479, 457)
Screenshot: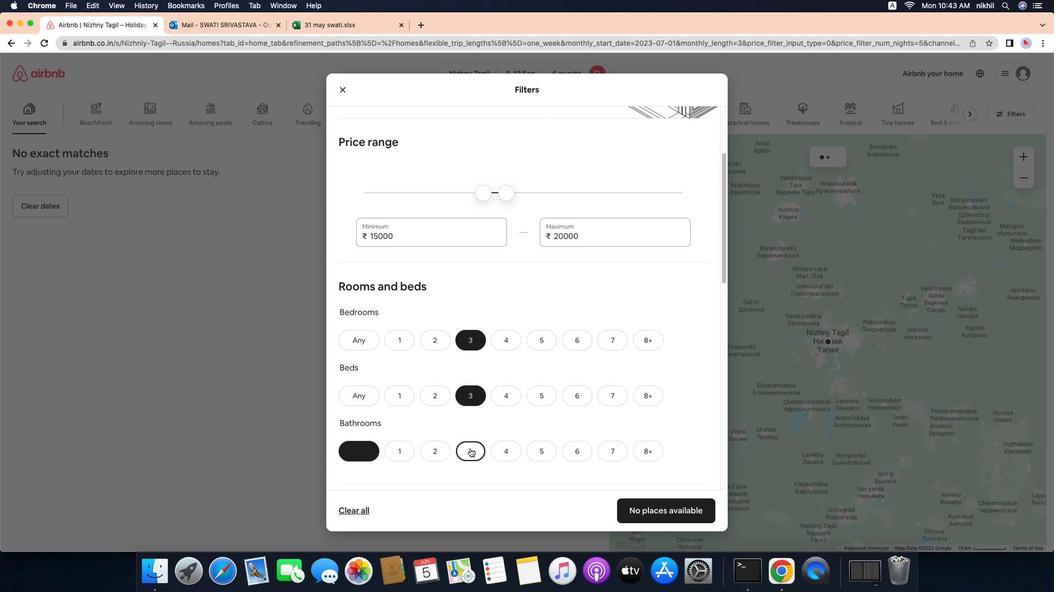 
Action: Mouse moved to (561, 405)
Screenshot: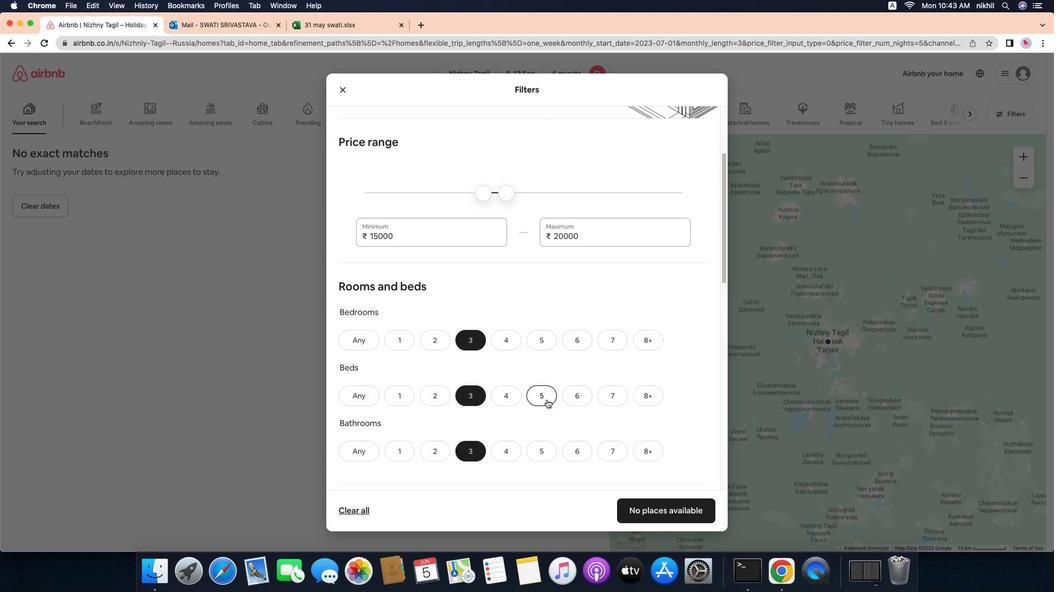 
Action: Mouse scrolled (561, 405) with delta (-20, -21)
Screenshot: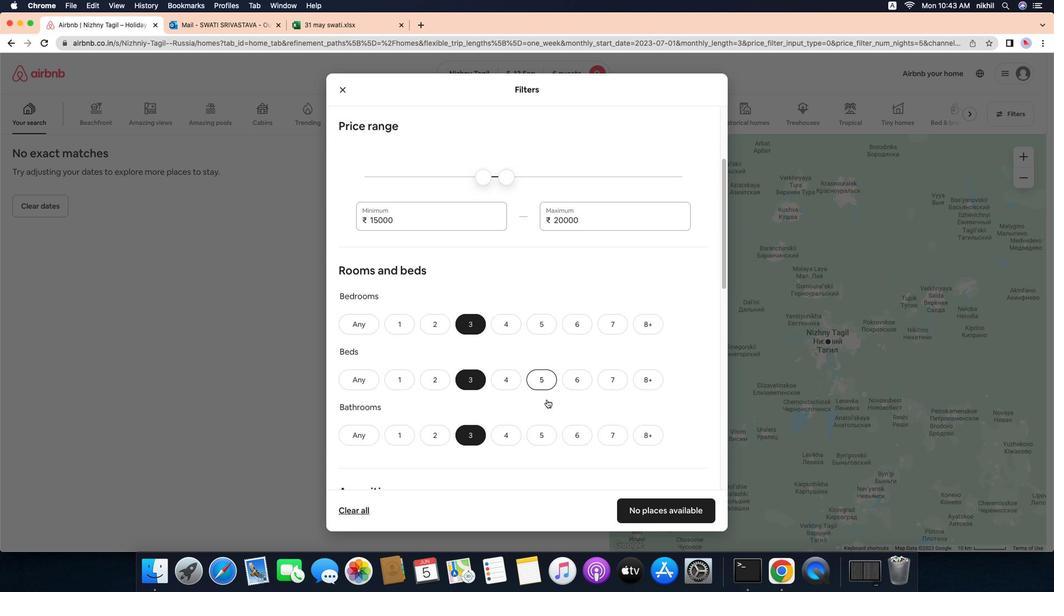 
Action: Mouse scrolled (561, 405) with delta (-20, -21)
Screenshot: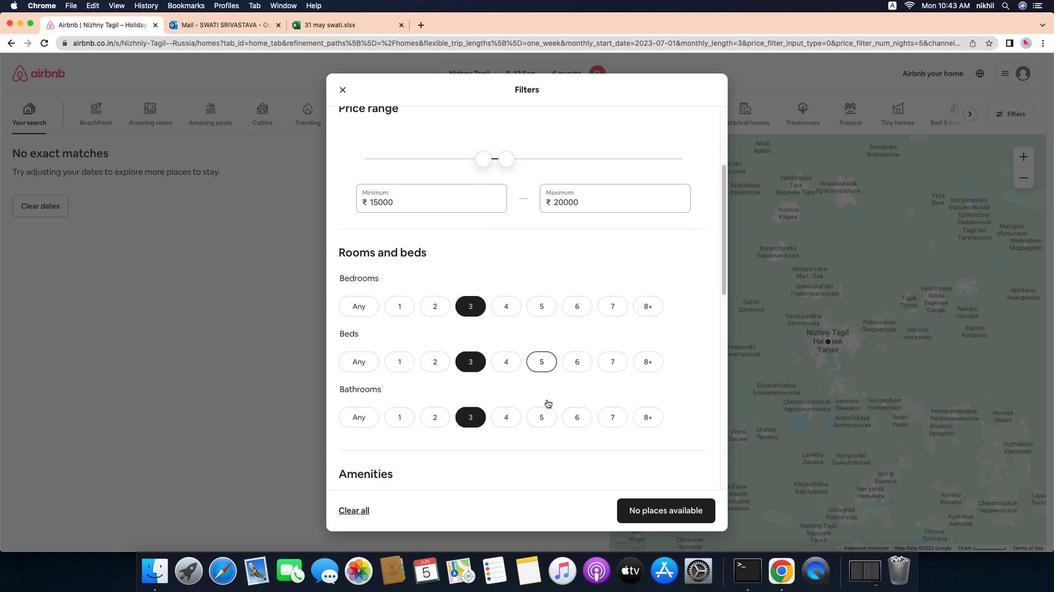 
Action: Mouse scrolled (561, 405) with delta (-20, -21)
Screenshot: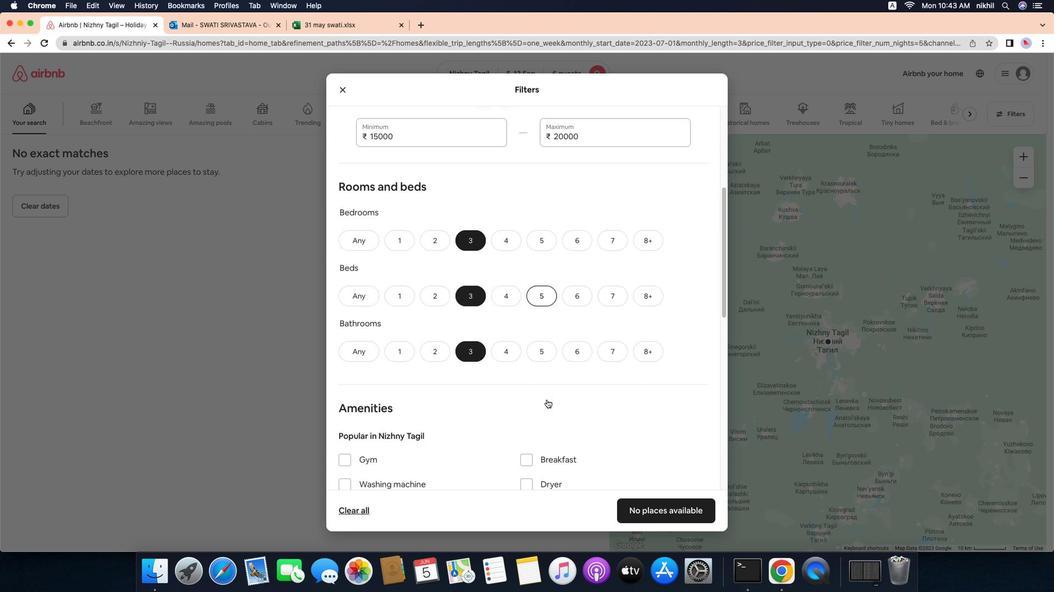 
Action: Mouse scrolled (561, 405) with delta (-20, -22)
Screenshot: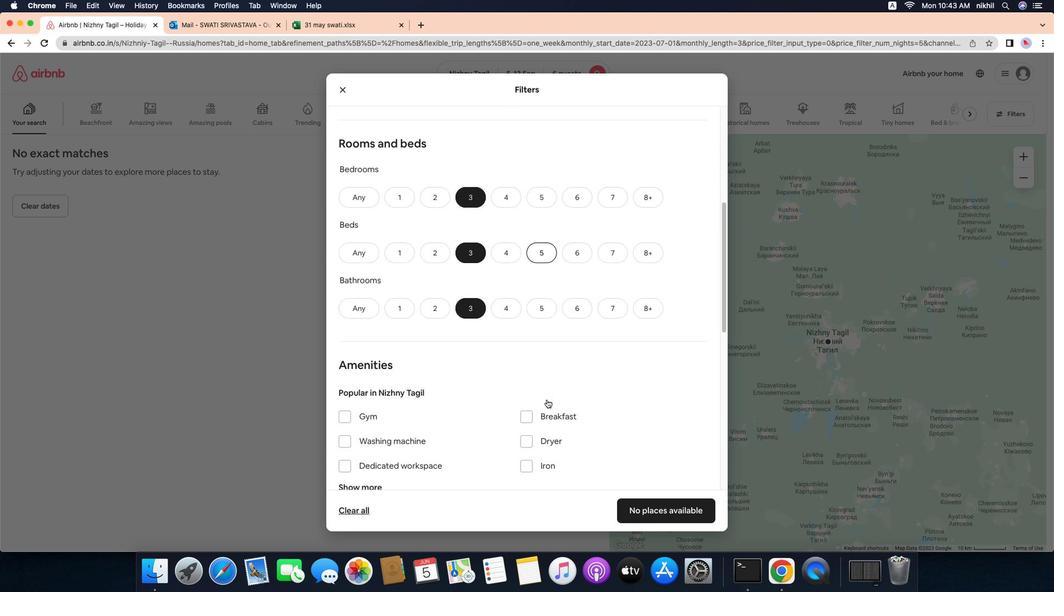 
Action: Mouse moved to (551, 393)
Screenshot: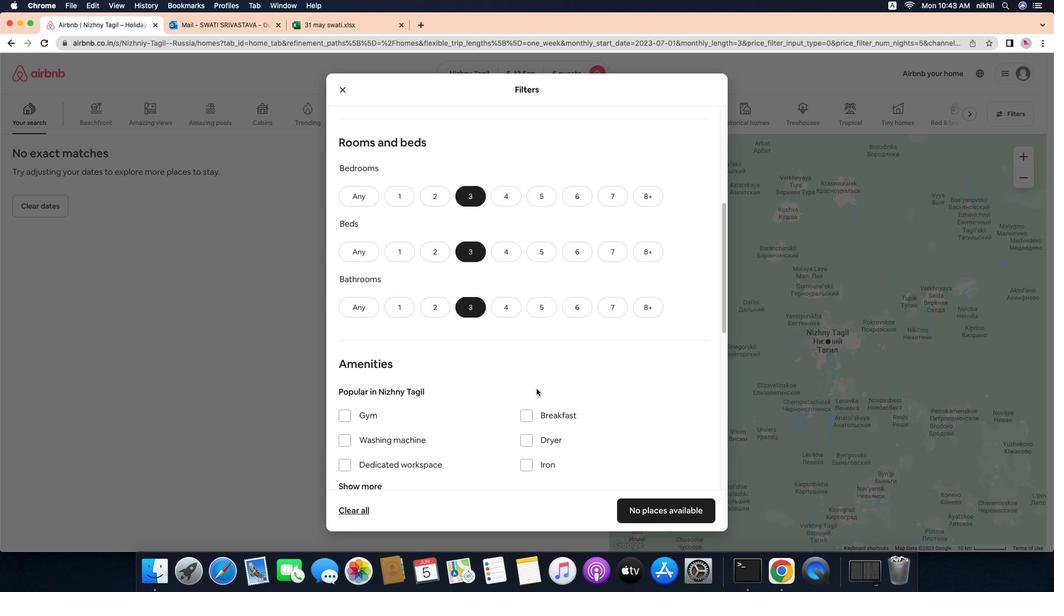 
Action: Mouse scrolled (551, 393) with delta (-20, -21)
Screenshot: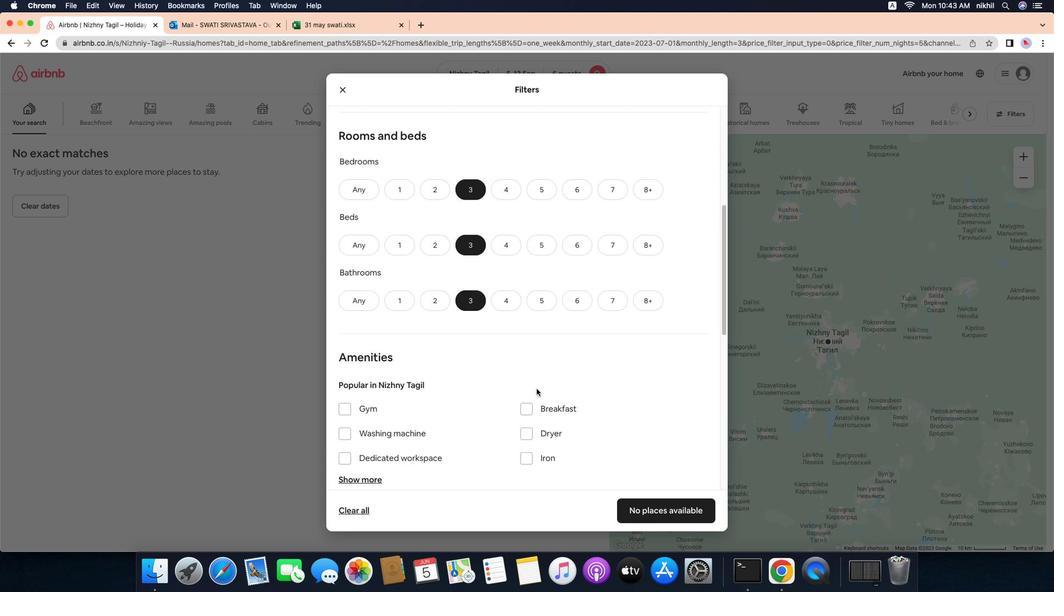 
Action: Mouse scrolled (551, 393) with delta (-20, -21)
Screenshot: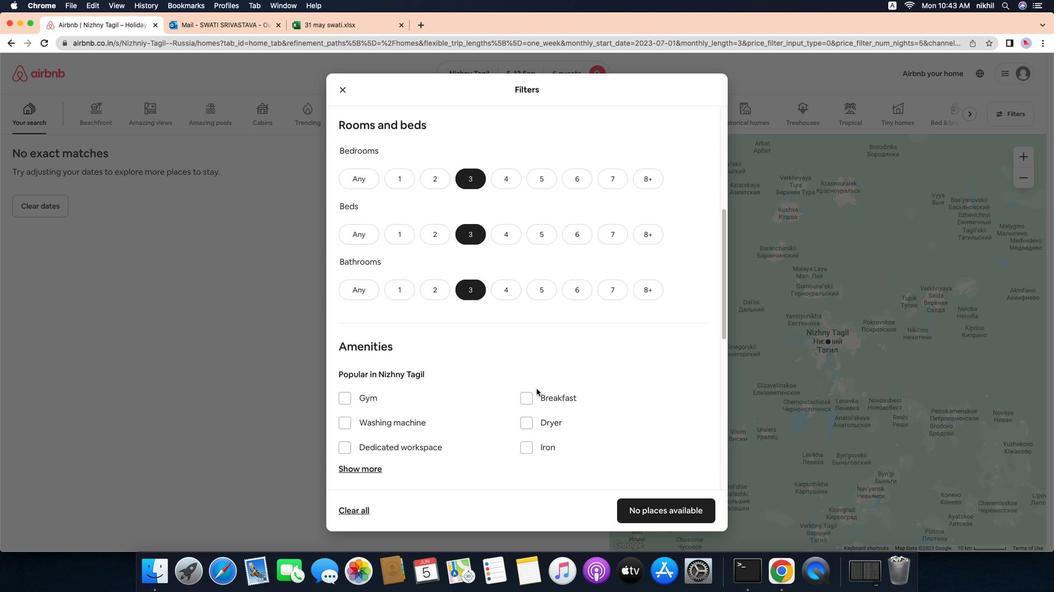 
Action: Mouse scrolled (551, 393) with delta (-20, -21)
Screenshot: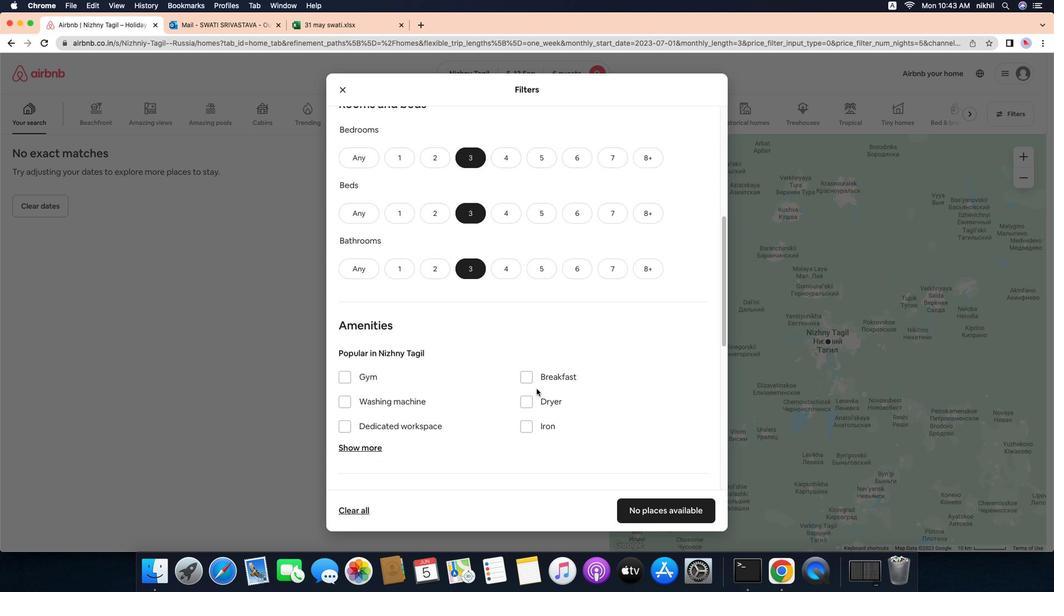 
Action: Mouse scrolled (551, 393) with delta (-20, -21)
Screenshot: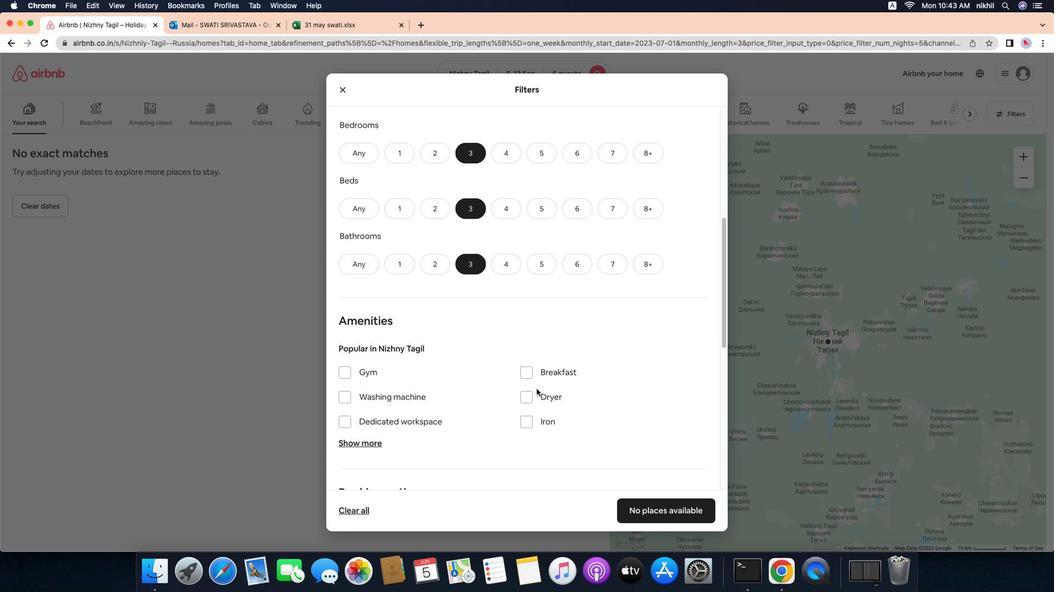 
Action: Mouse scrolled (551, 393) with delta (-20, -21)
Screenshot: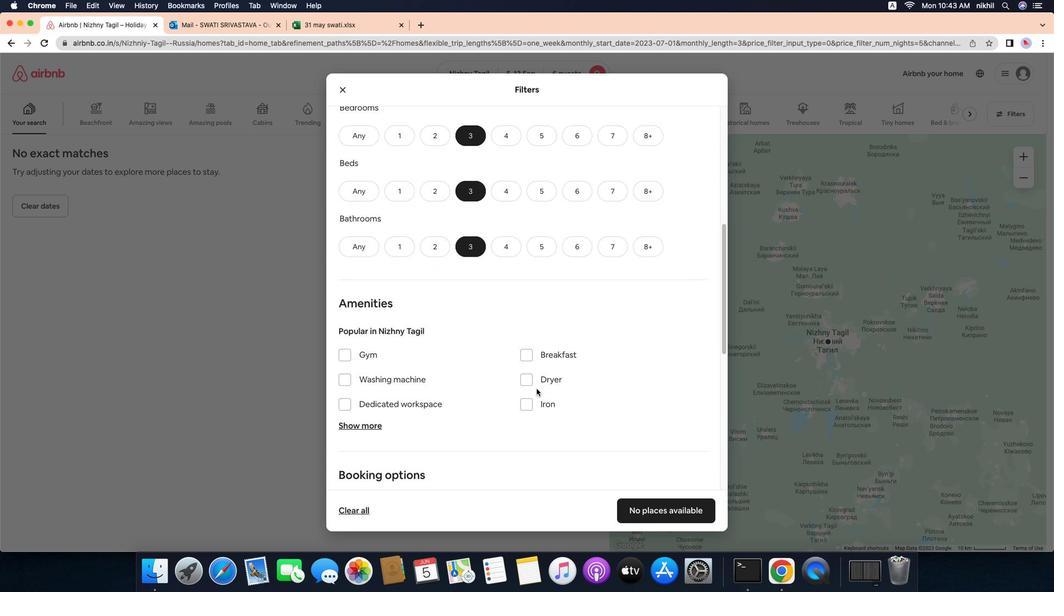 
Action: Mouse scrolled (551, 393) with delta (-20, -21)
Screenshot: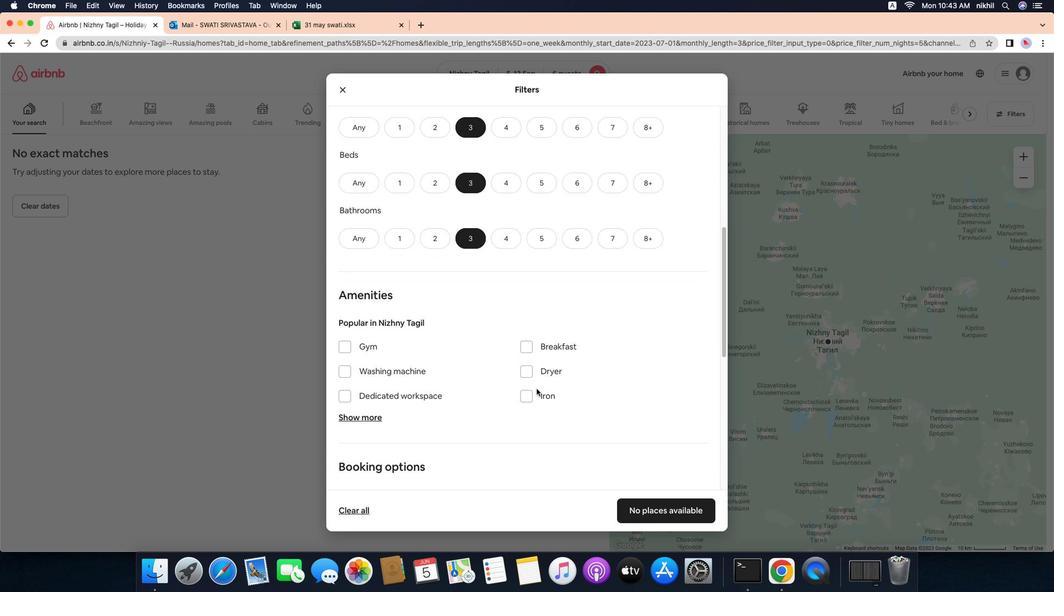 
Action: Mouse scrolled (551, 393) with delta (-20, -21)
Screenshot: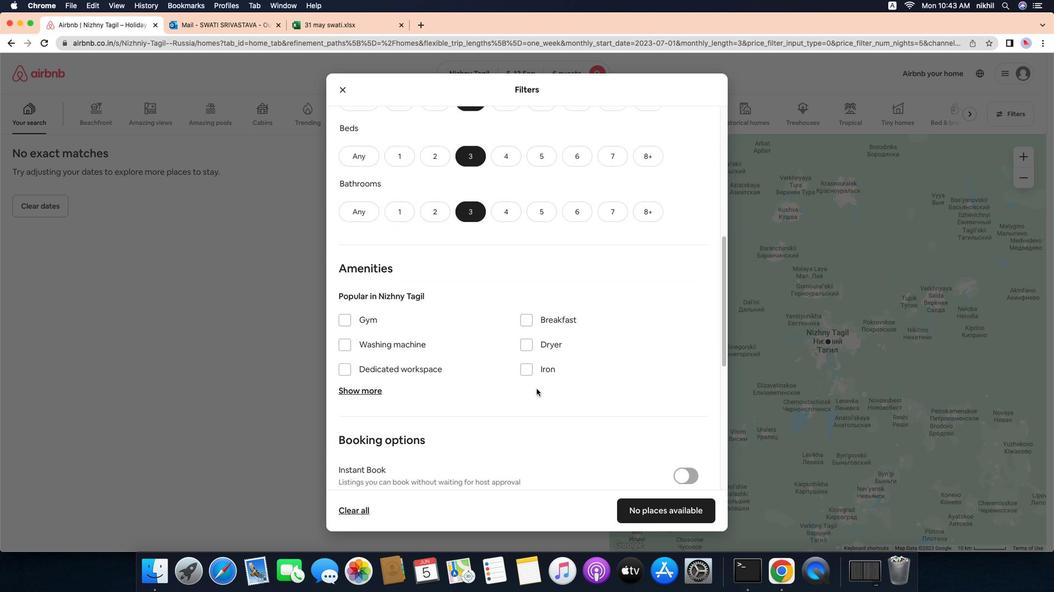 
Action: Mouse moved to (349, 343)
Screenshot: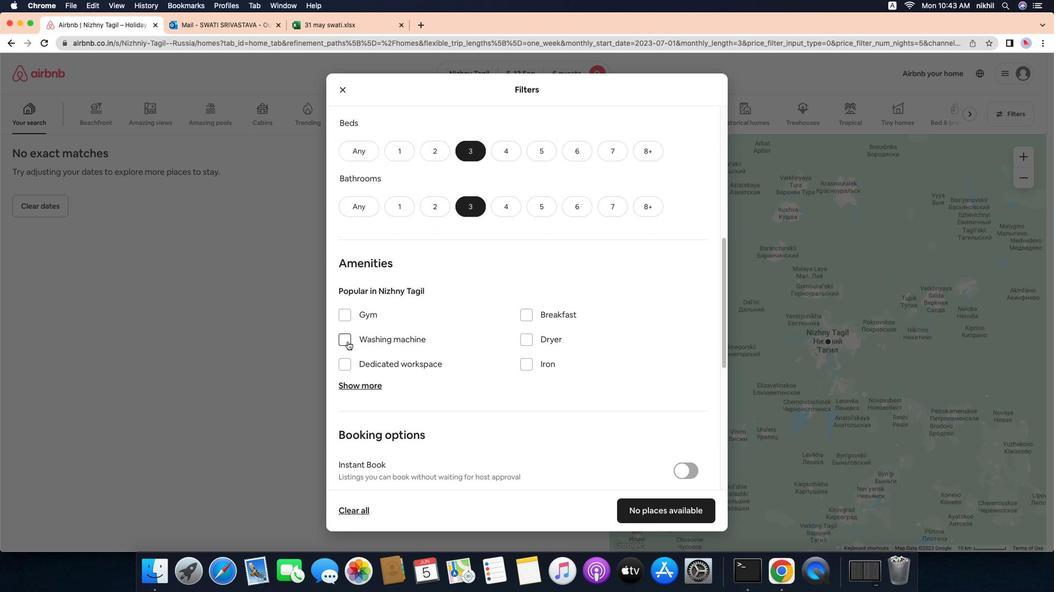
Action: Mouse pressed left at (349, 343)
Screenshot: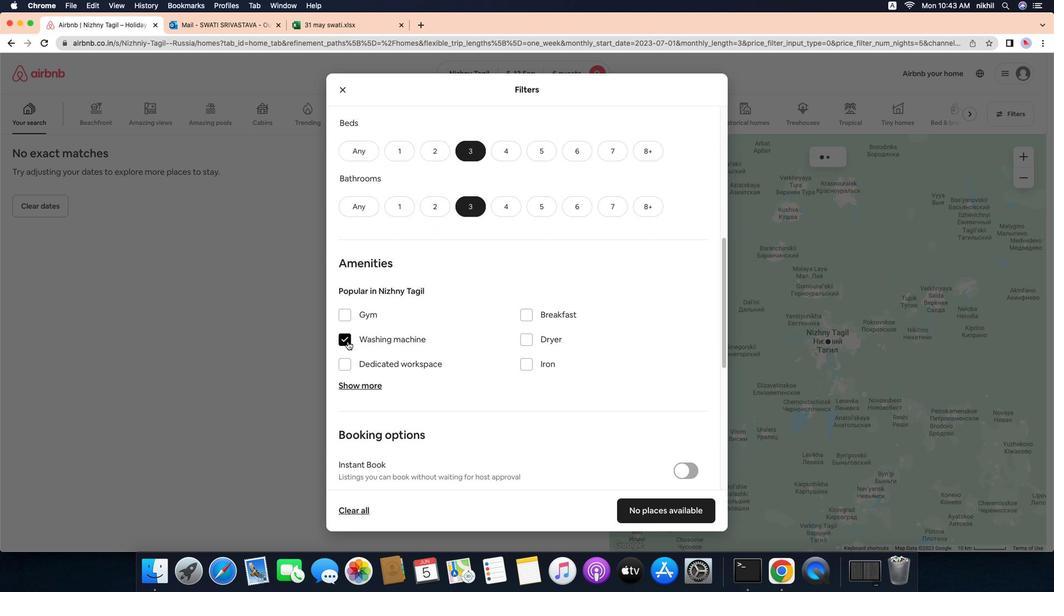 
Action: Mouse moved to (531, 398)
Screenshot: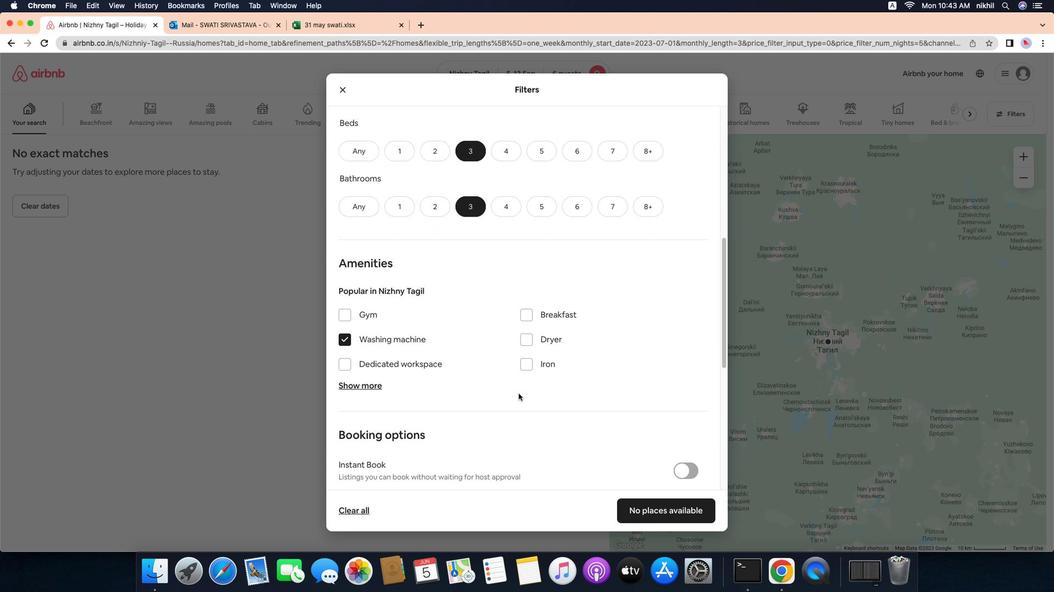 
Action: Mouse scrolled (531, 398) with delta (-20, -21)
Screenshot: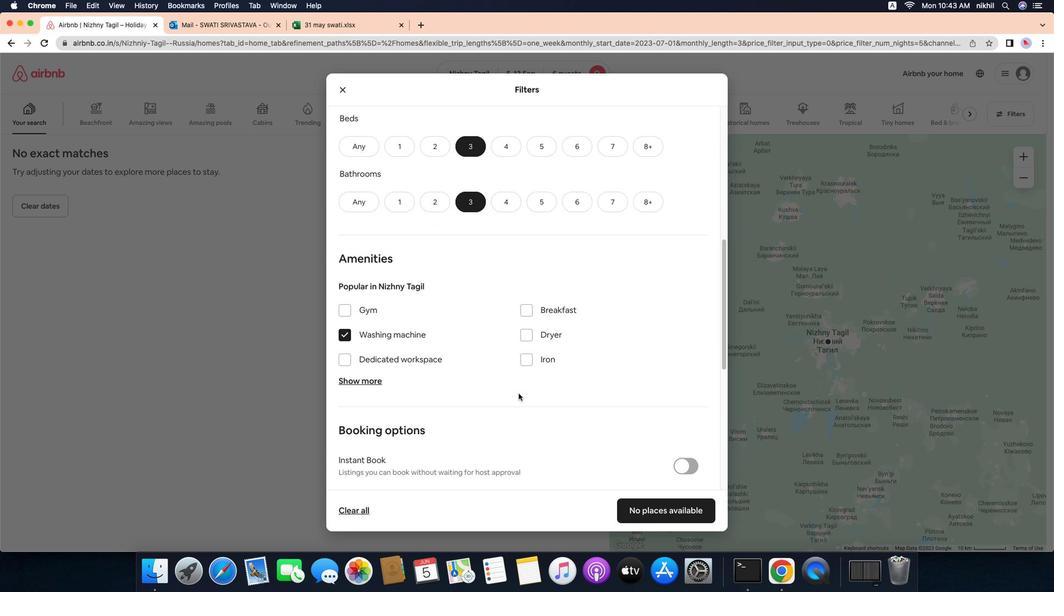 
Action: Mouse scrolled (531, 398) with delta (-20, -21)
Screenshot: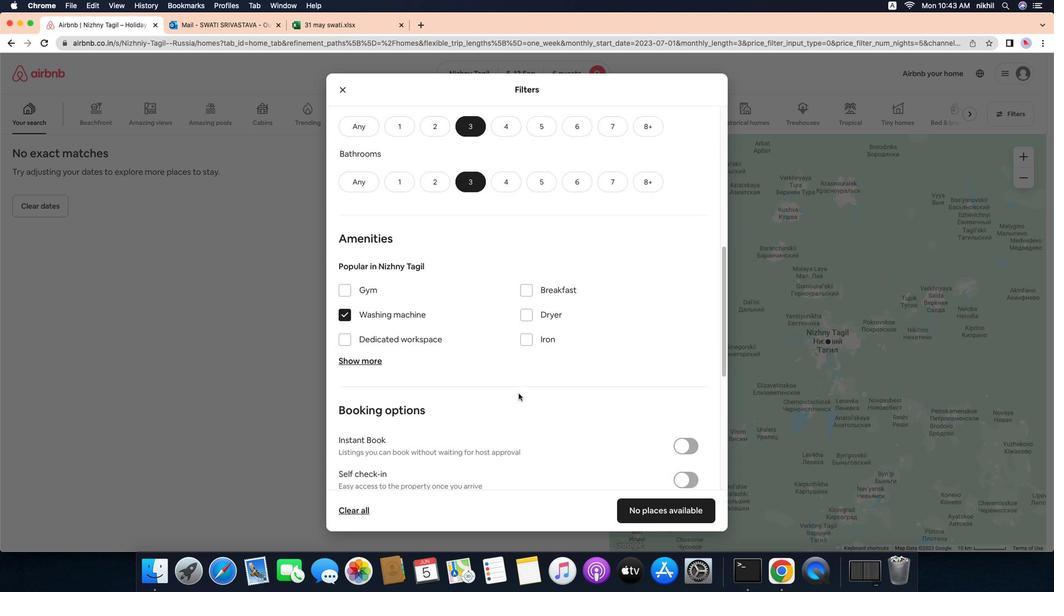 
Action: Mouse scrolled (531, 398) with delta (-20, -21)
Screenshot: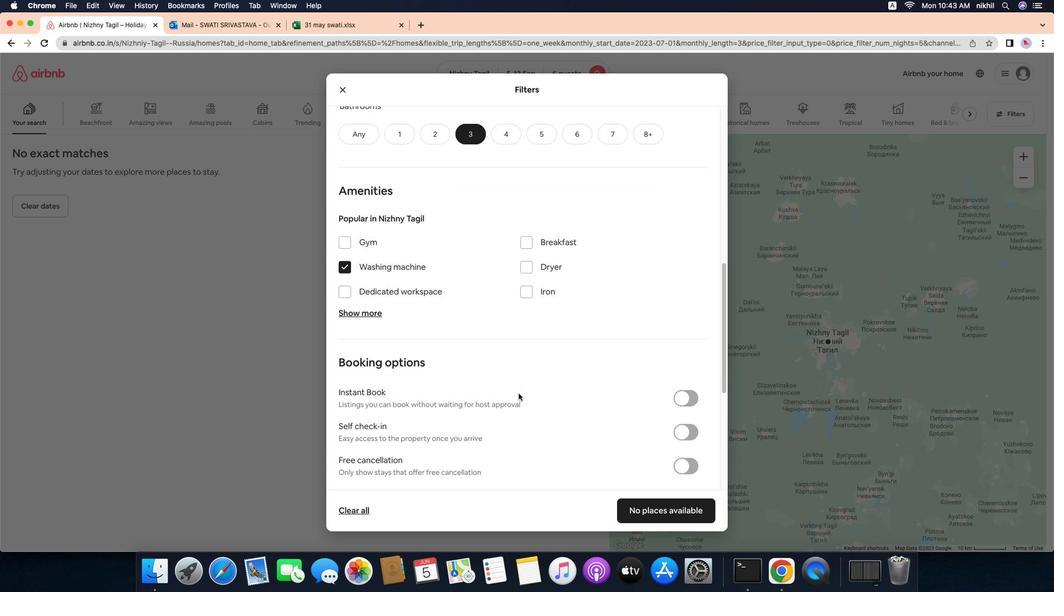 
Action: Mouse scrolled (531, 398) with delta (-20, -21)
Screenshot: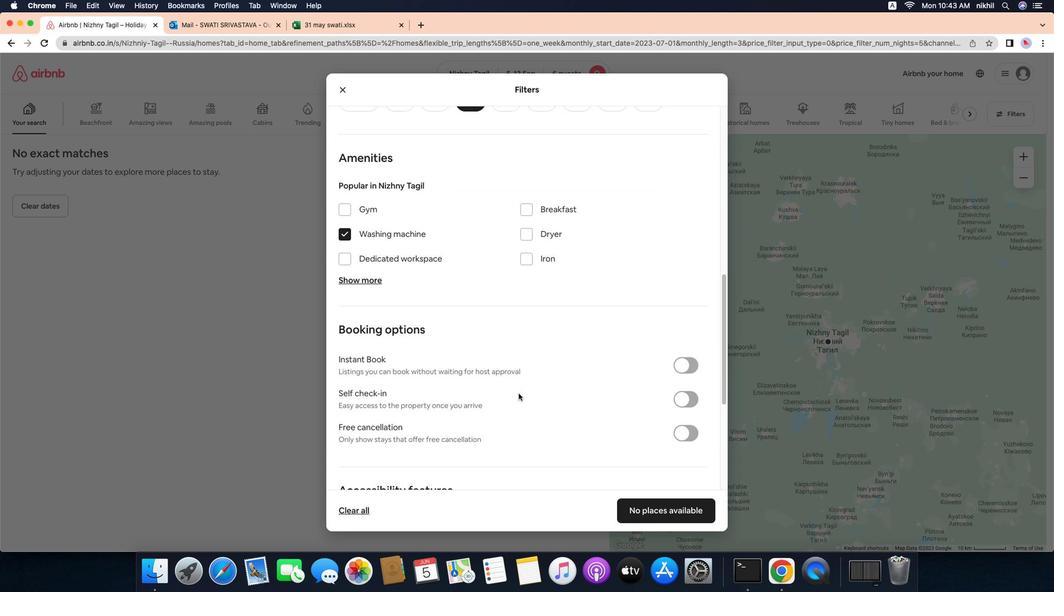 
Action: Mouse scrolled (531, 398) with delta (-20, -21)
Screenshot: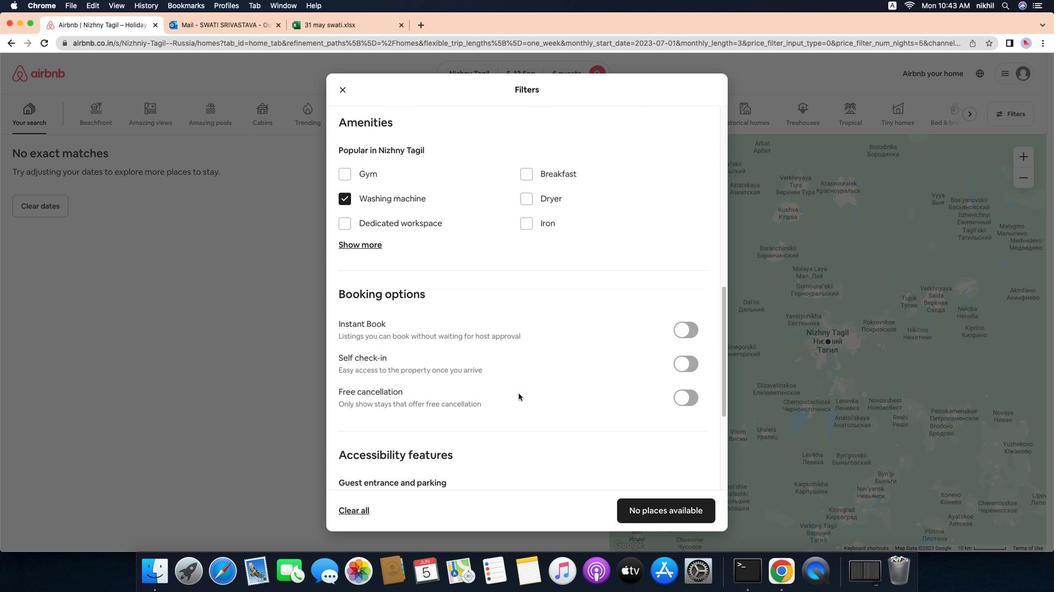 
Action: Mouse scrolled (531, 398) with delta (-20, -21)
Screenshot: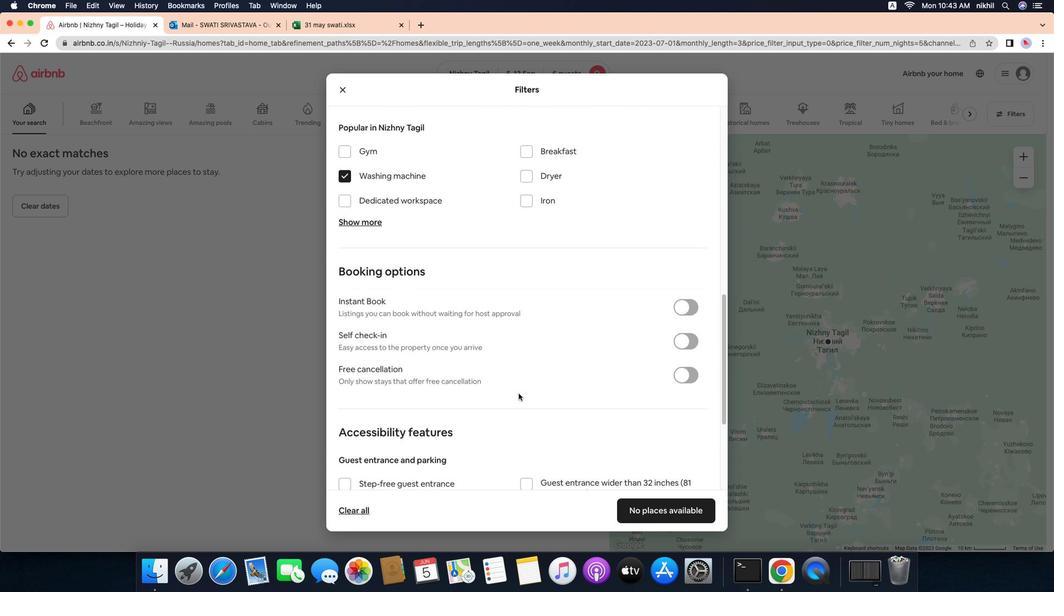 
Action: Mouse scrolled (531, 398) with delta (-20, -21)
Screenshot: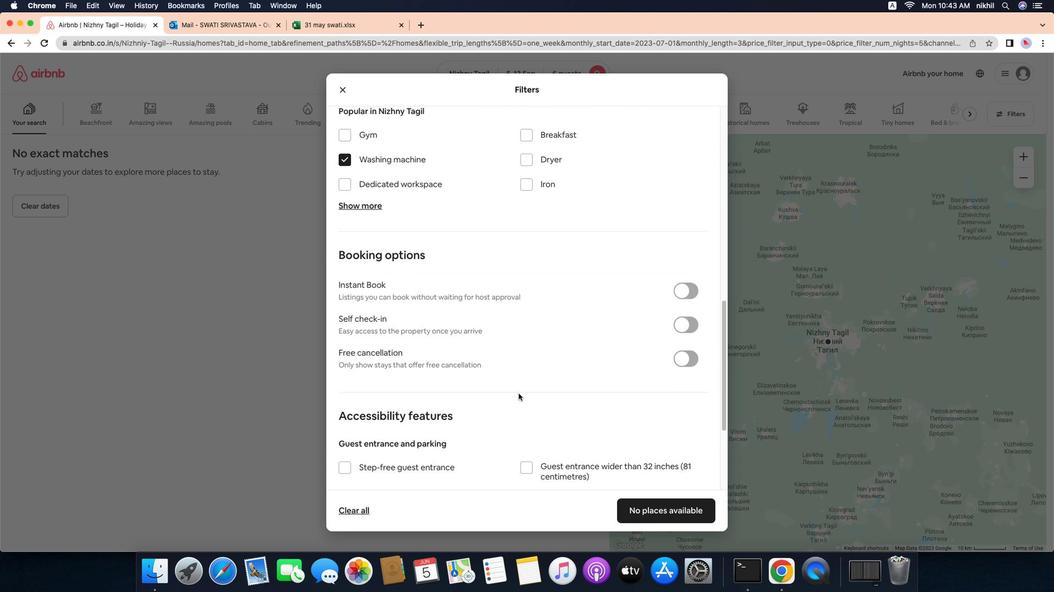 
Action: Mouse moved to (707, 319)
Screenshot: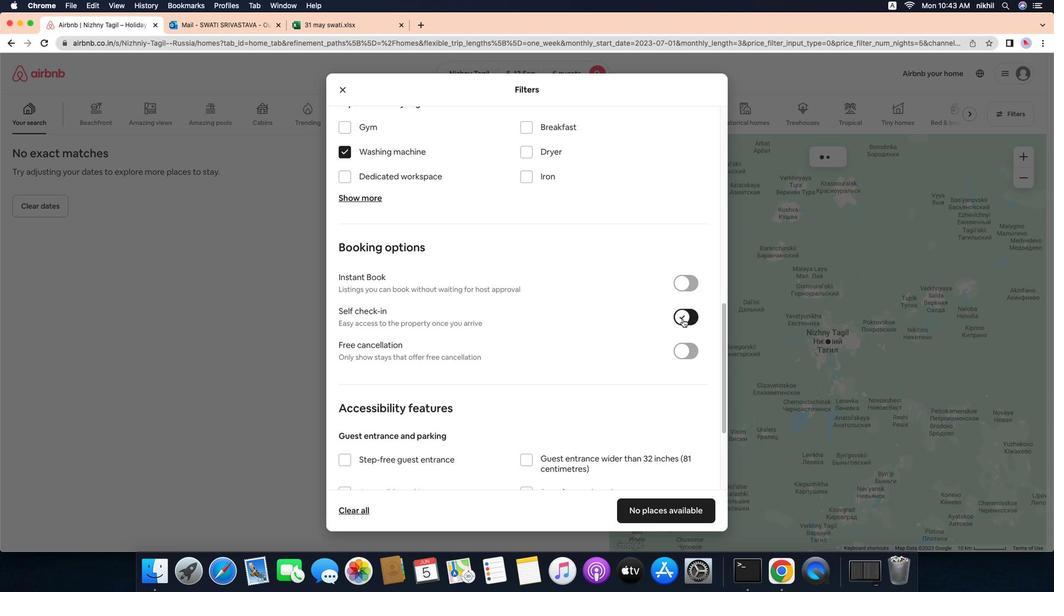 
Action: Mouse pressed left at (707, 319)
Screenshot: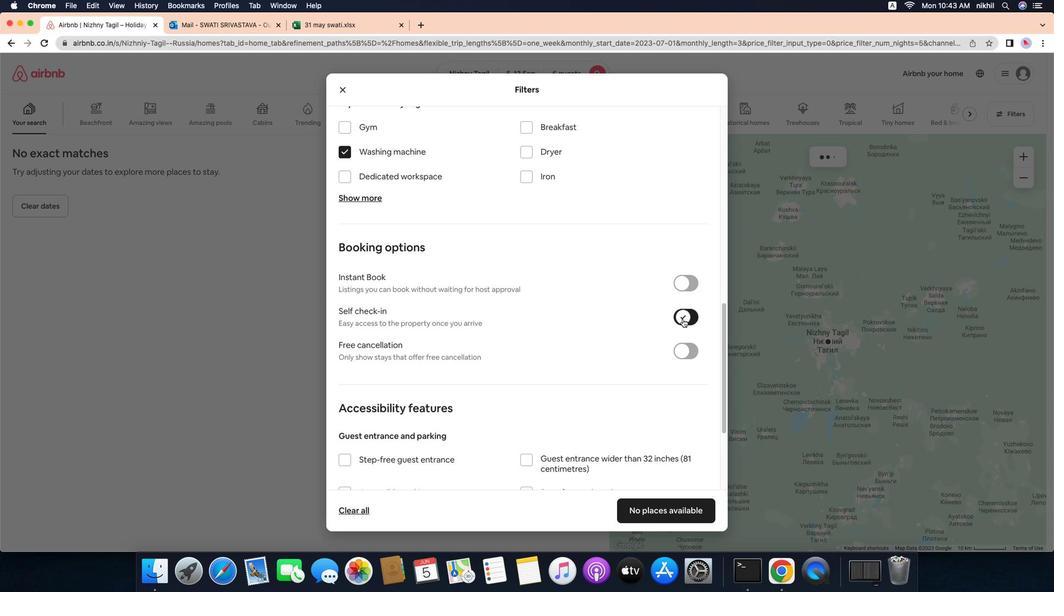 
Action: Mouse moved to (590, 373)
Screenshot: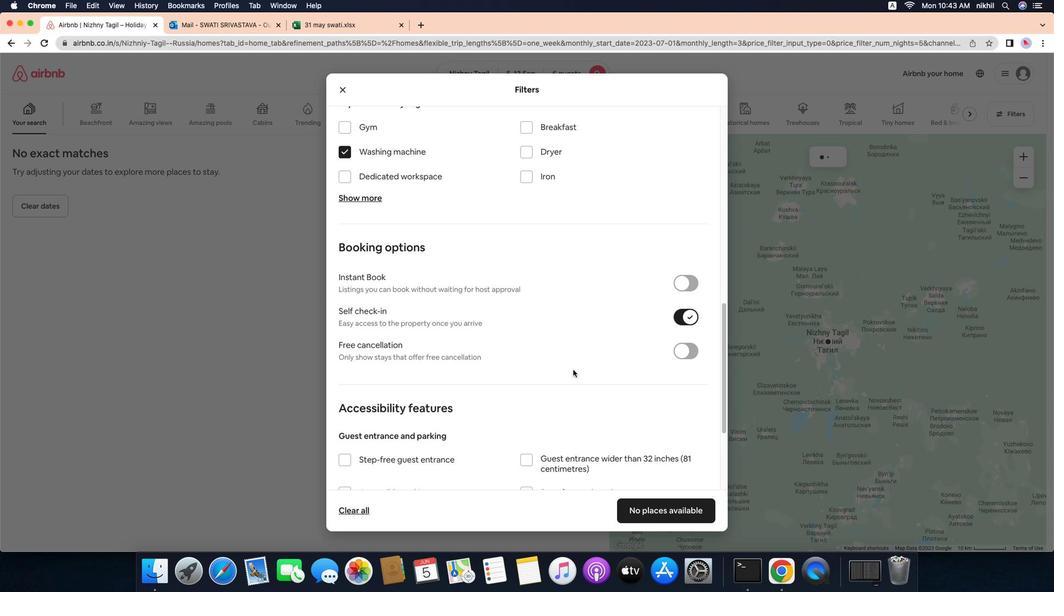 
Action: Mouse scrolled (590, 373) with delta (-20, -21)
Screenshot: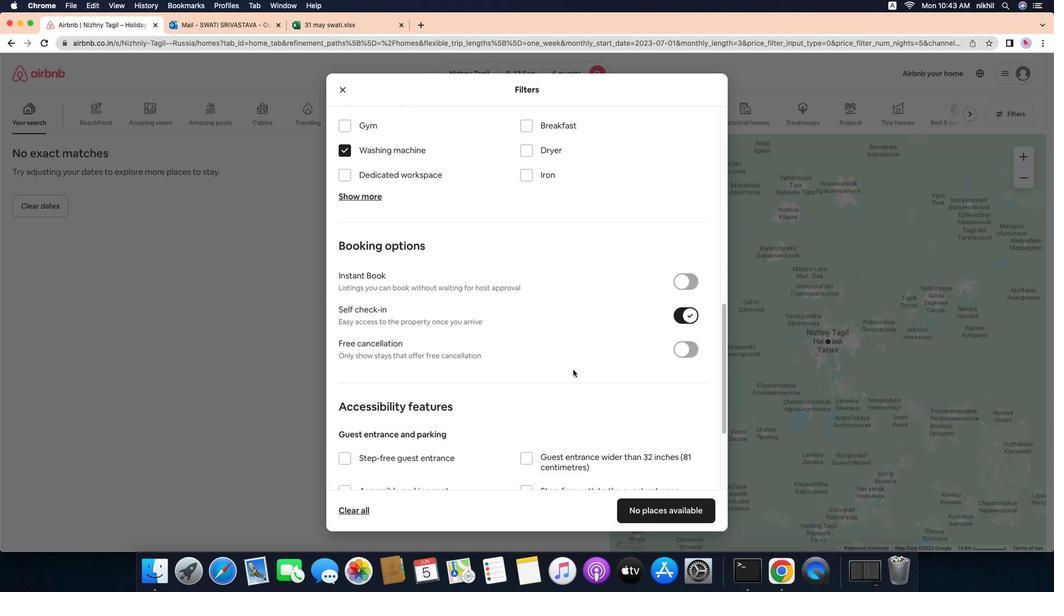 
Action: Mouse scrolled (590, 373) with delta (-20, -21)
Screenshot: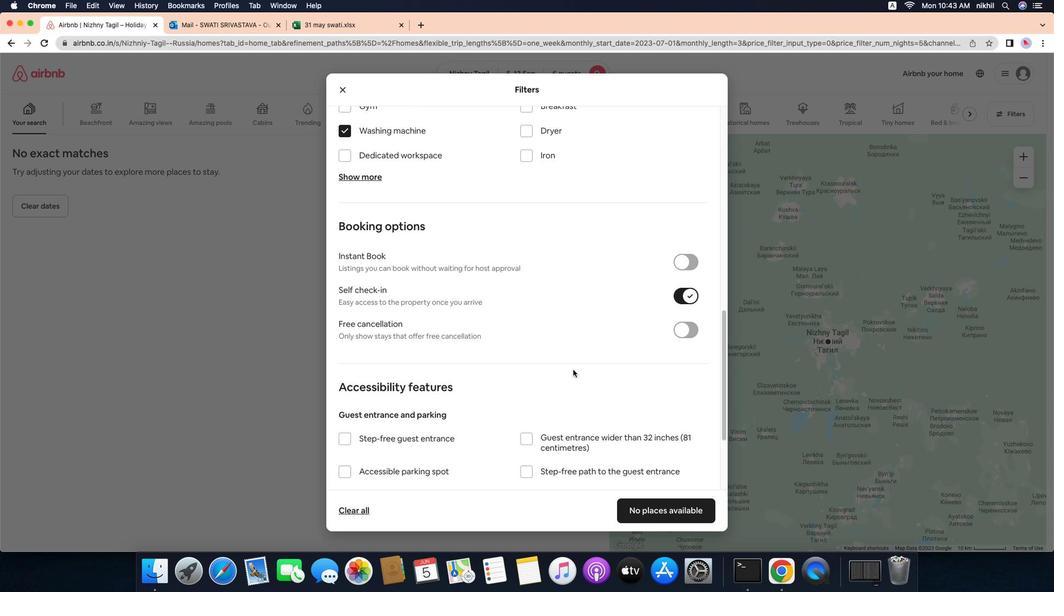 
Action: Mouse scrolled (590, 373) with delta (-20, -21)
Screenshot: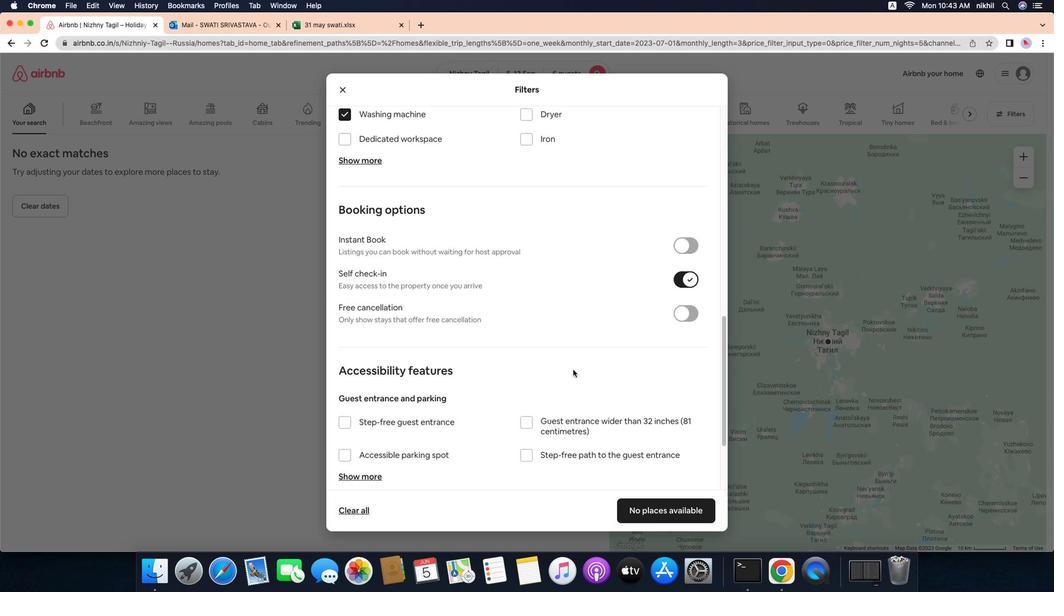 
Action: Mouse scrolled (590, 373) with delta (-20, -21)
Screenshot: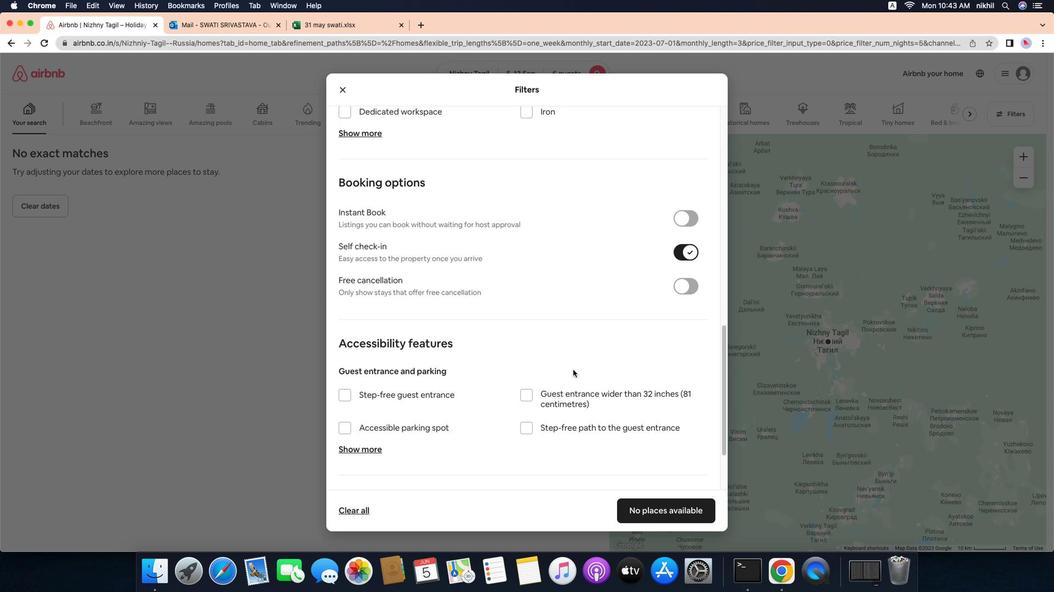 
Action: Mouse scrolled (590, 373) with delta (-20, -21)
Screenshot: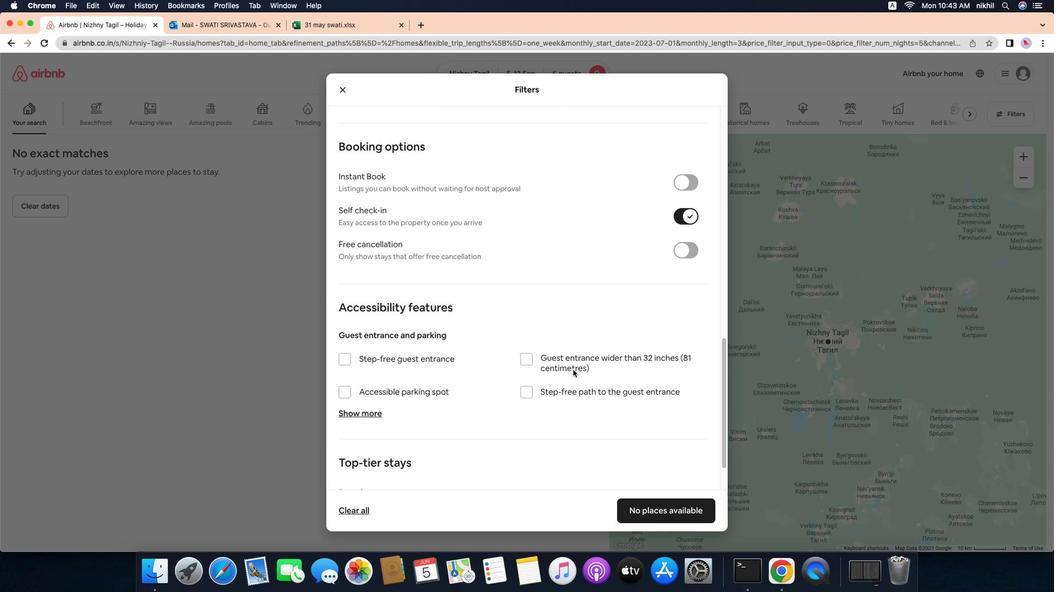 
Action: Mouse scrolled (590, 373) with delta (-20, -21)
Screenshot: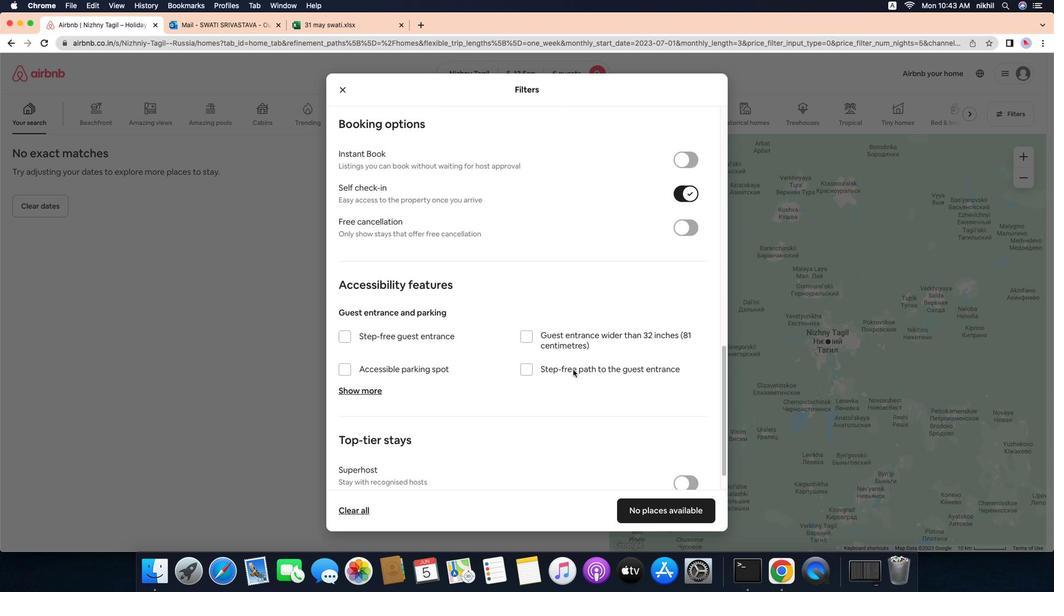 
Action: Mouse scrolled (590, 373) with delta (-20, -22)
Screenshot: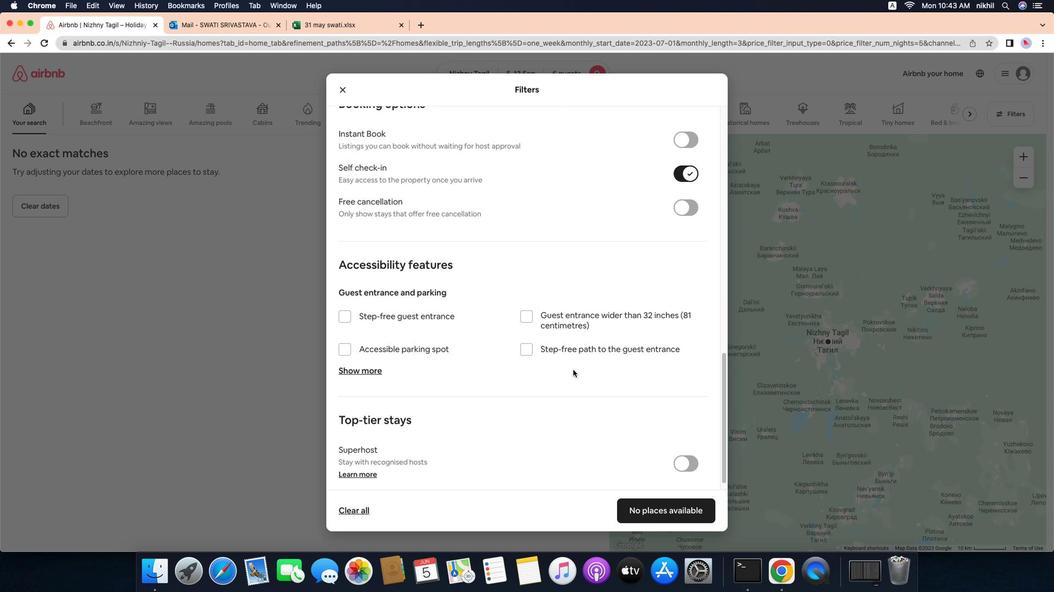 
Action: Mouse scrolled (590, 373) with delta (-20, -23)
Screenshot: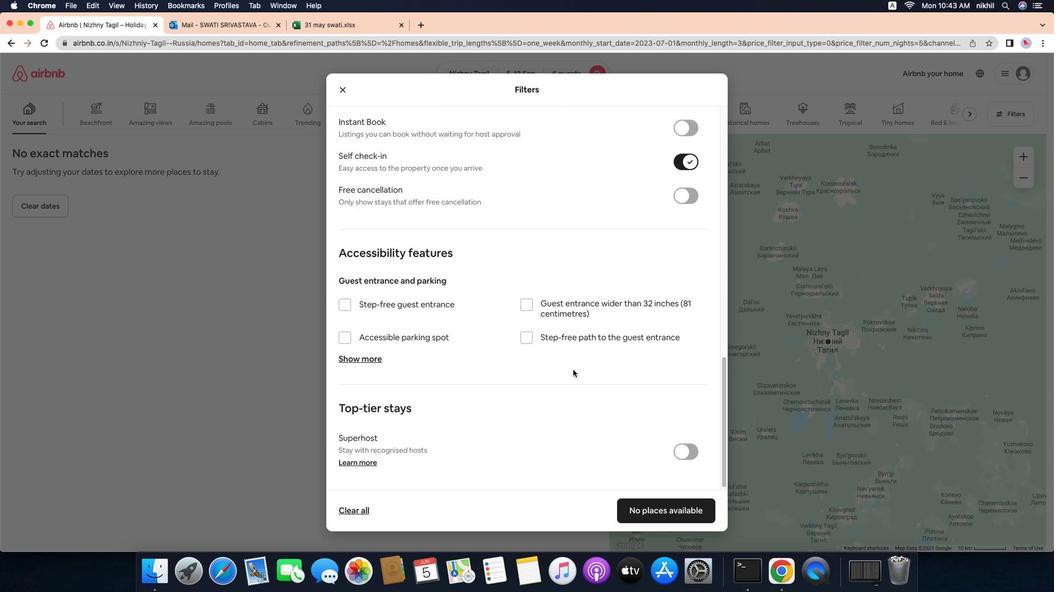 
Action: Mouse scrolled (590, 373) with delta (-20, -23)
Screenshot: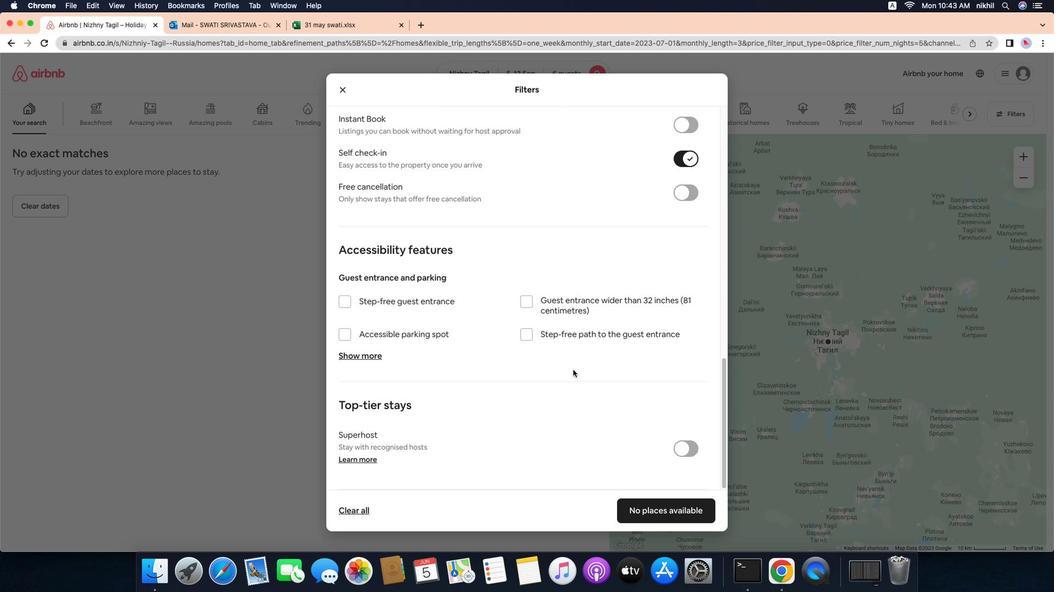 
Action: Mouse scrolled (590, 373) with delta (-20, -21)
Screenshot: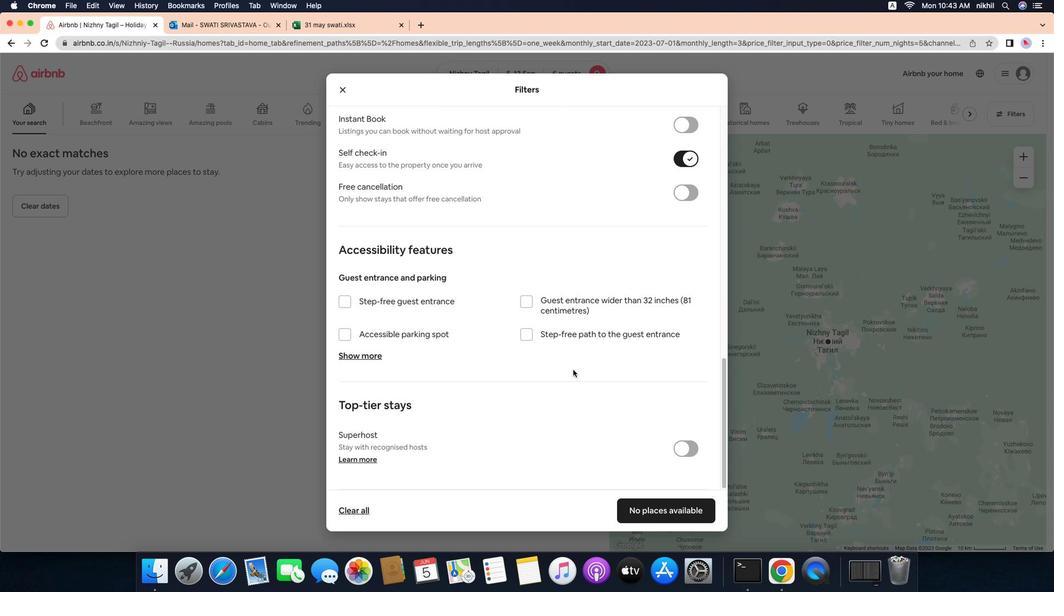 
Action: Mouse scrolled (590, 373) with delta (-20, -21)
Screenshot: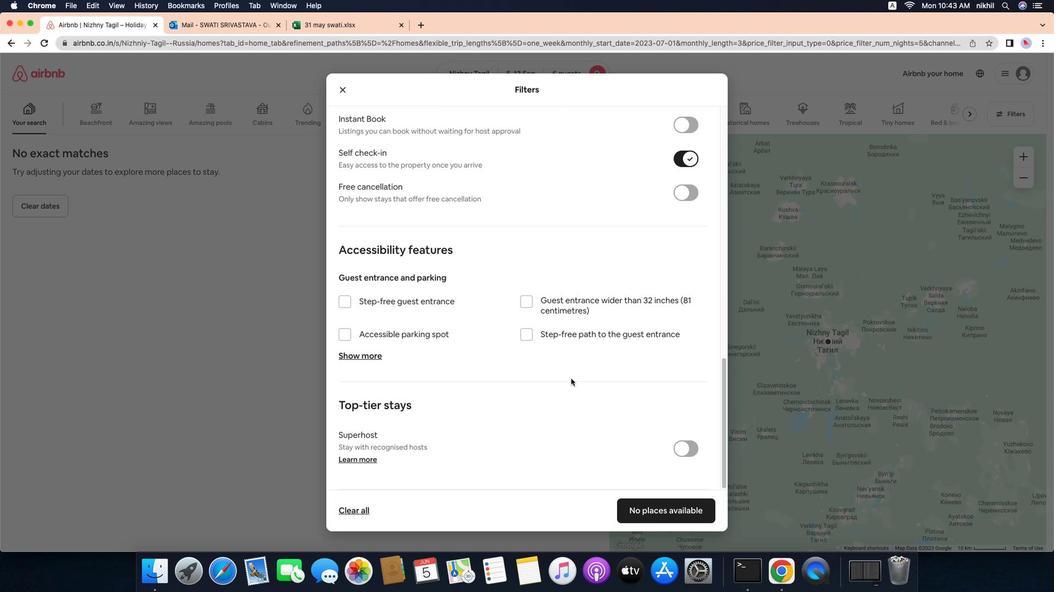 
Action: Mouse scrolled (590, 373) with delta (-20, -22)
Screenshot: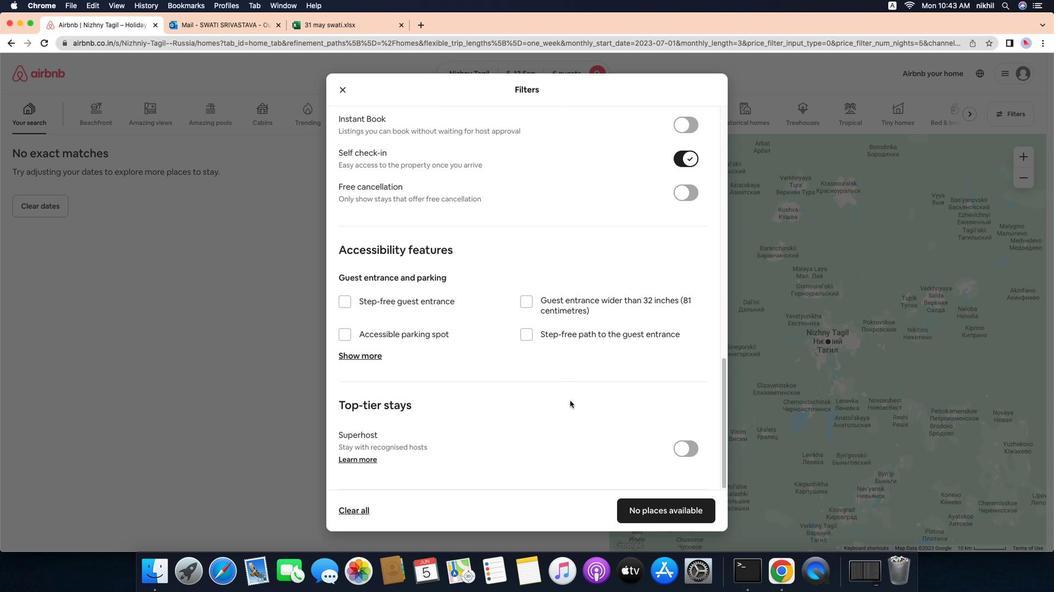 
Action: Mouse scrolled (590, 373) with delta (-20, -23)
Screenshot: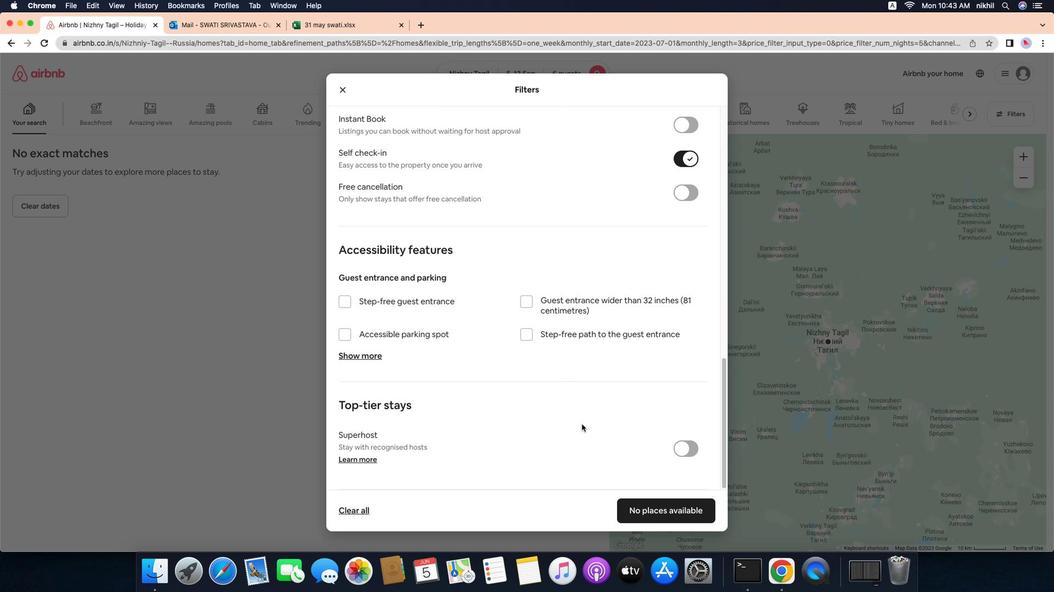 
Action: Mouse moved to (680, 519)
Screenshot: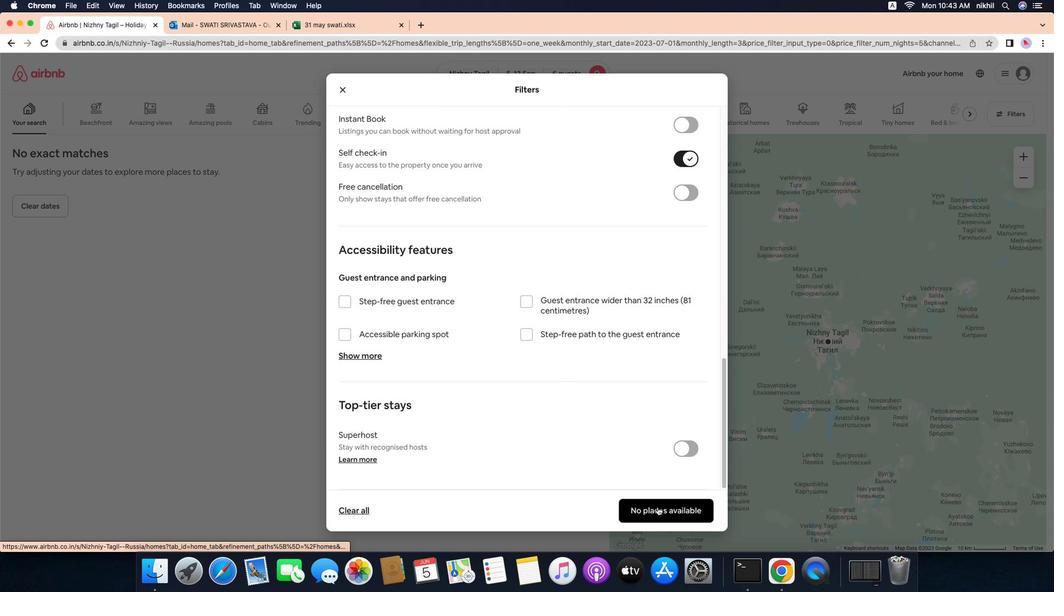 
Action: Mouse pressed left at (680, 519)
Screenshot: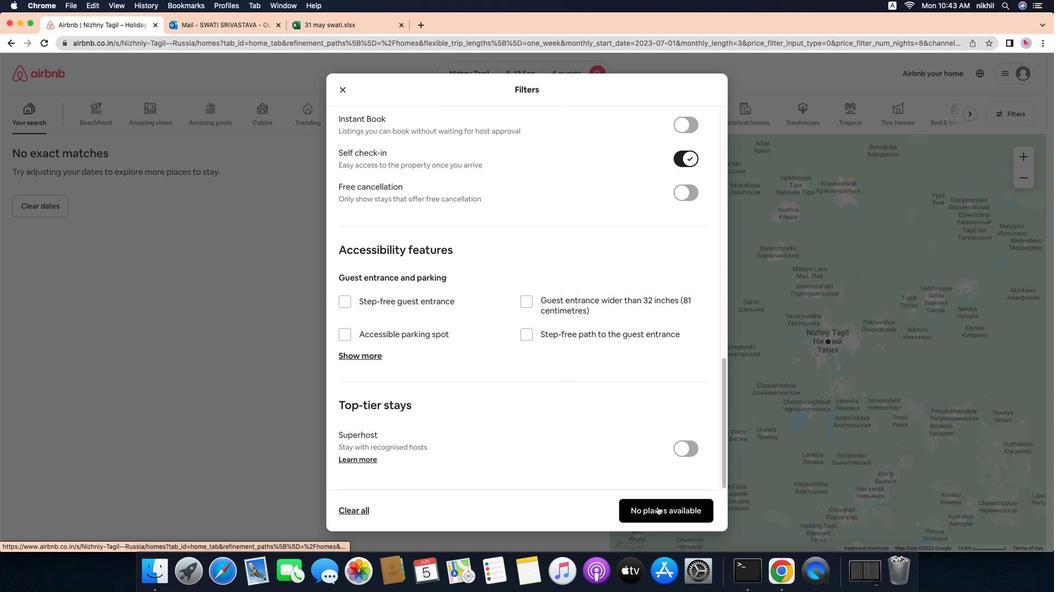 
Action: Mouse moved to (464, 311)
Screenshot: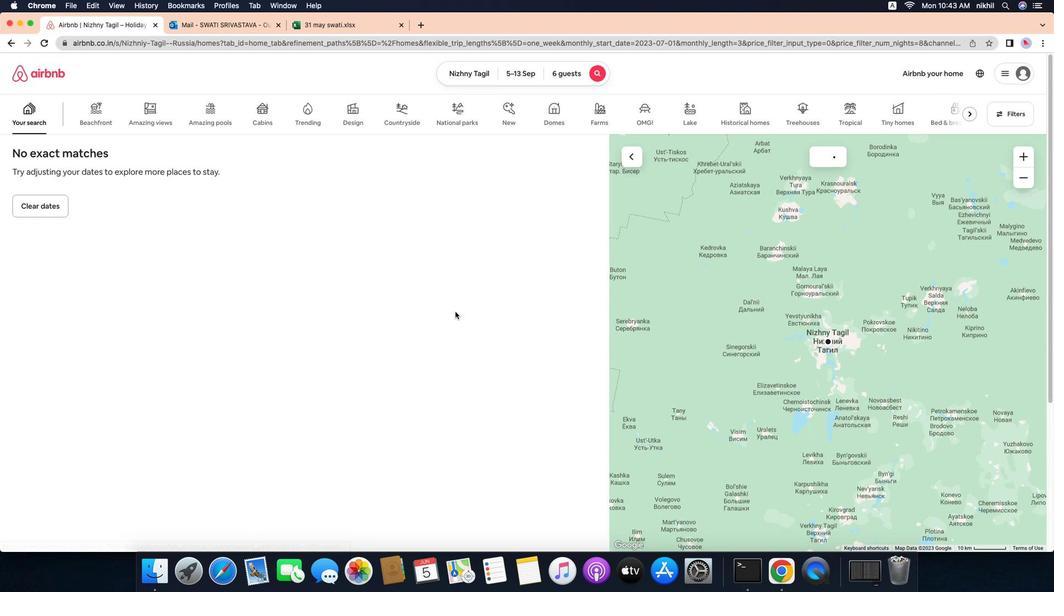 
